 Task: Search one way flight ticket for 4 adults, 1 infant in seat and 1 infant on lap in premium economy from Norfolk: Norfolk International Airport to Rock Springs: Southwest Wyoming Regional Airport (rock Springs Sweetwater County Airport) on 8-5-2023. Choice of flights is Westjet. Number of bags: 2 carry on bags and 1 checked bag. Price is upto 88000. Outbound departure time preference is 17:45.
Action: Mouse moved to (269, 260)
Screenshot: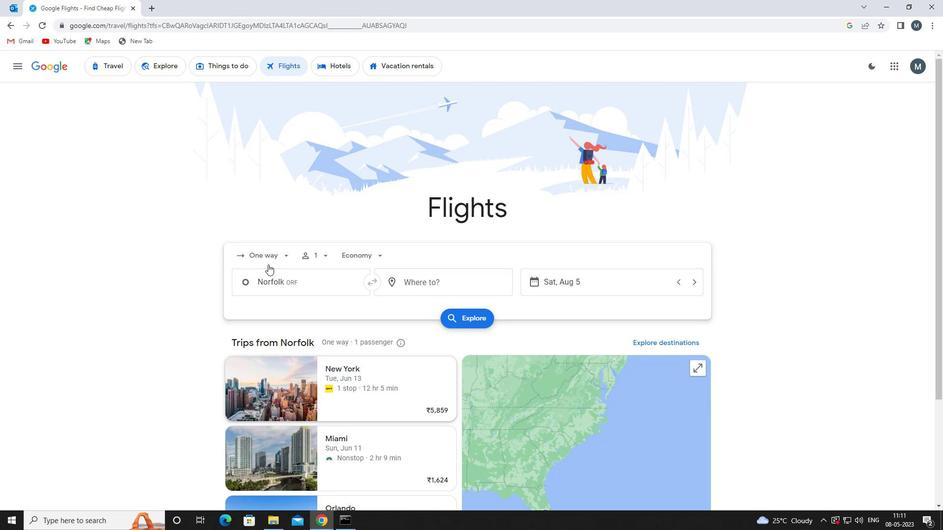 
Action: Mouse pressed left at (269, 260)
Screenshot: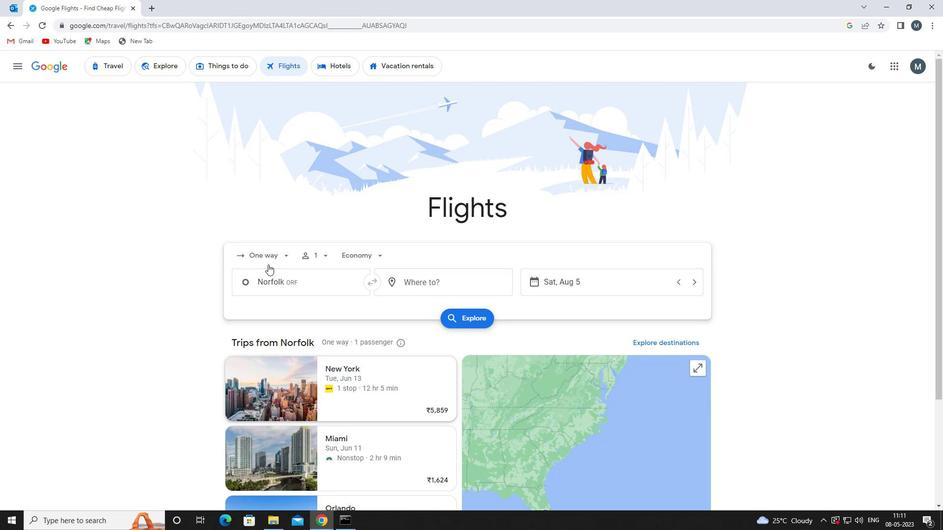 
Action: Mouse moved to (268, 296)
Screenshot: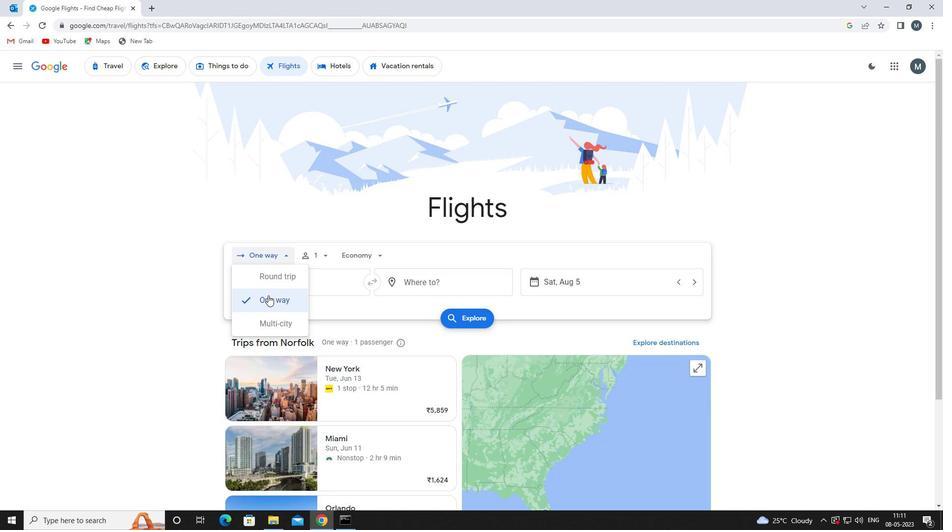
Action: Mouse pressed left at (268, 296)
Screenshot: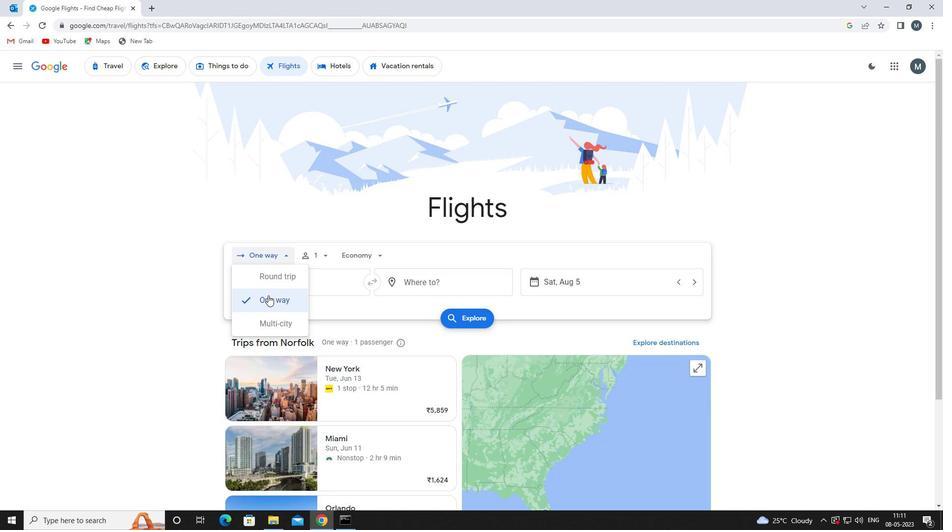 
Action: Mouse moved to (319, 256)
Screenshot: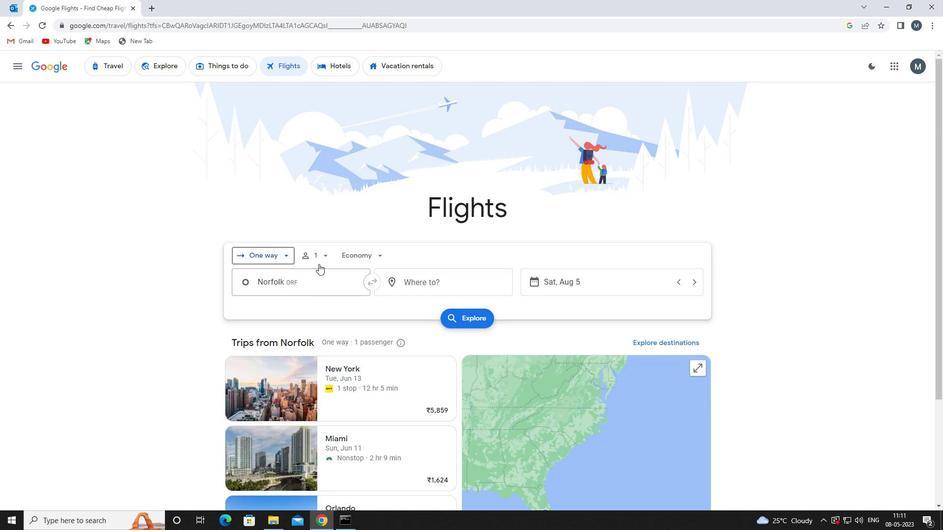 
Action: Mouse pressed left at (319, 256)
Screenshot: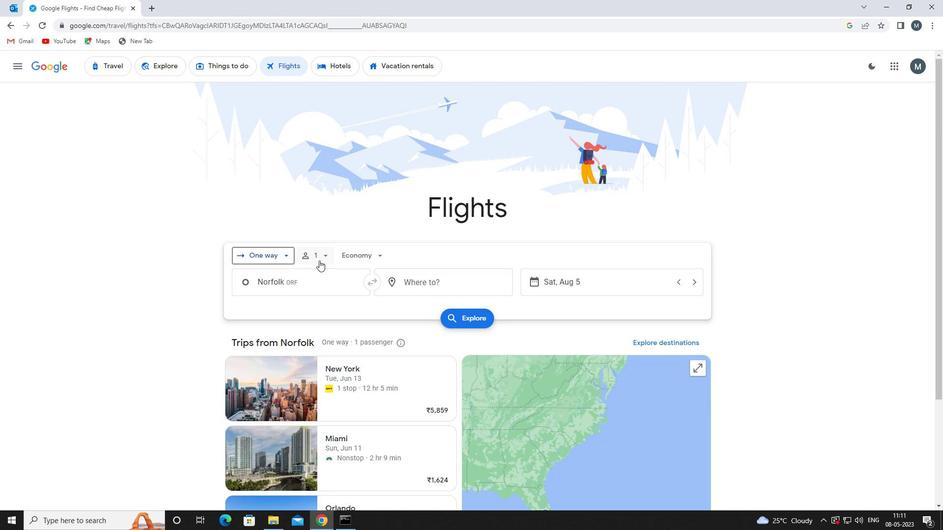 
Action: Mouse moved to (399, 283)
Screenshot: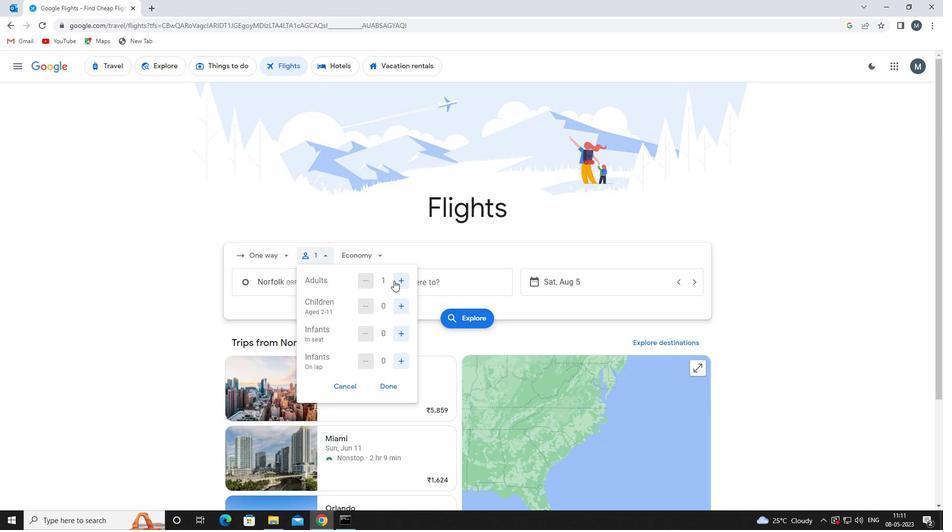 
Action: Mouse pressed left at (399, 283)
Screenshot: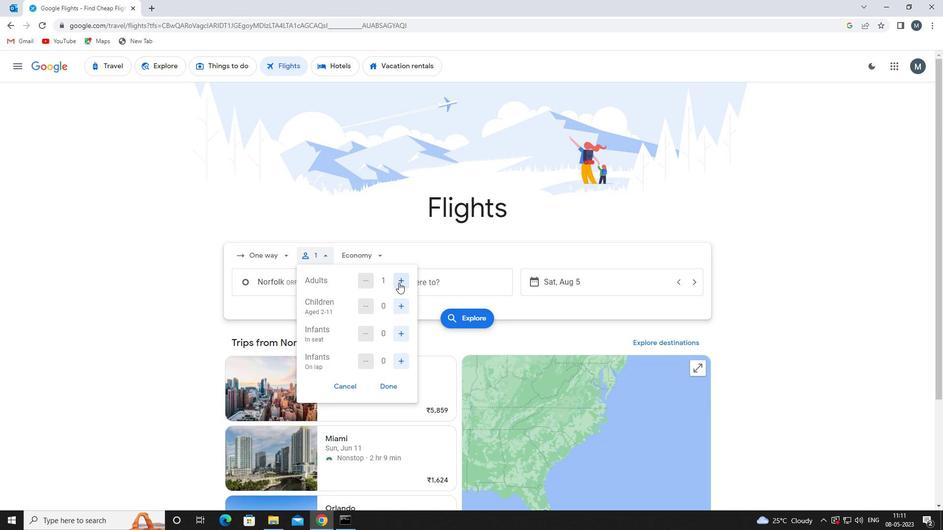 
Action: Mouse moved to (400, 283)
Screenshot: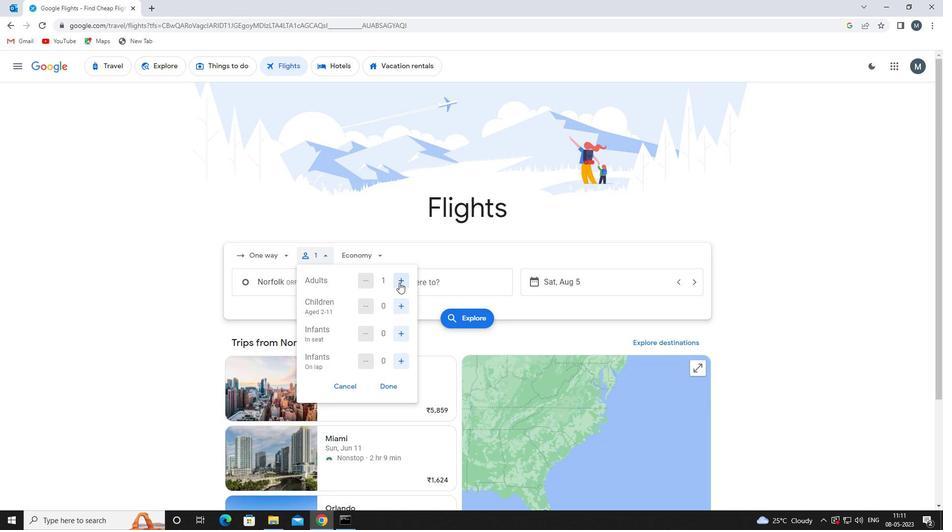 
Action: Mouse pressed left at (400, 283)
Screenshot: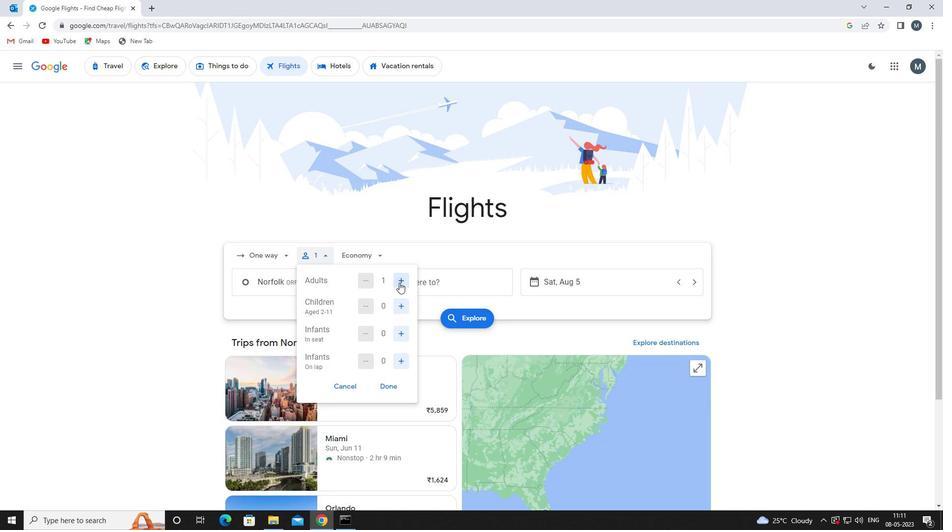 
Action: Mouse pressed left at (400, 283)
Screenshot: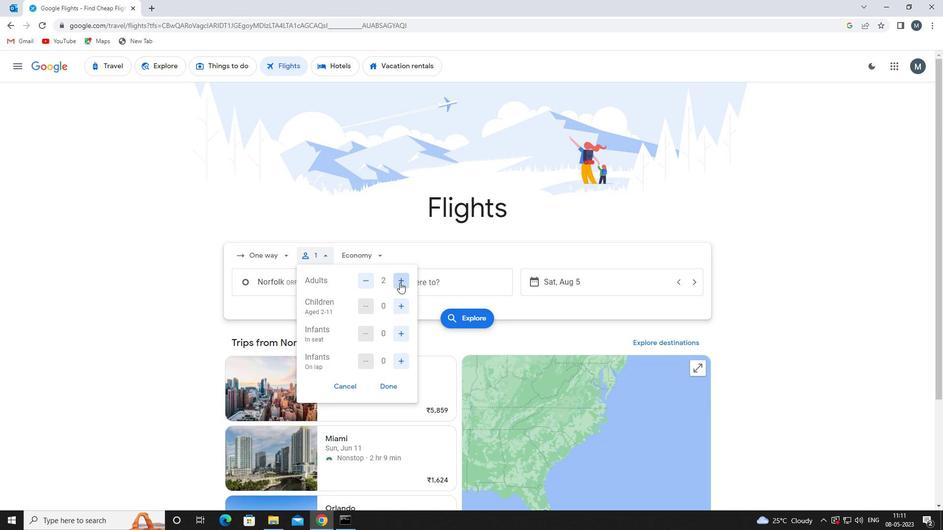 
Action: Mouse moved to (399, 336)
Screenshot: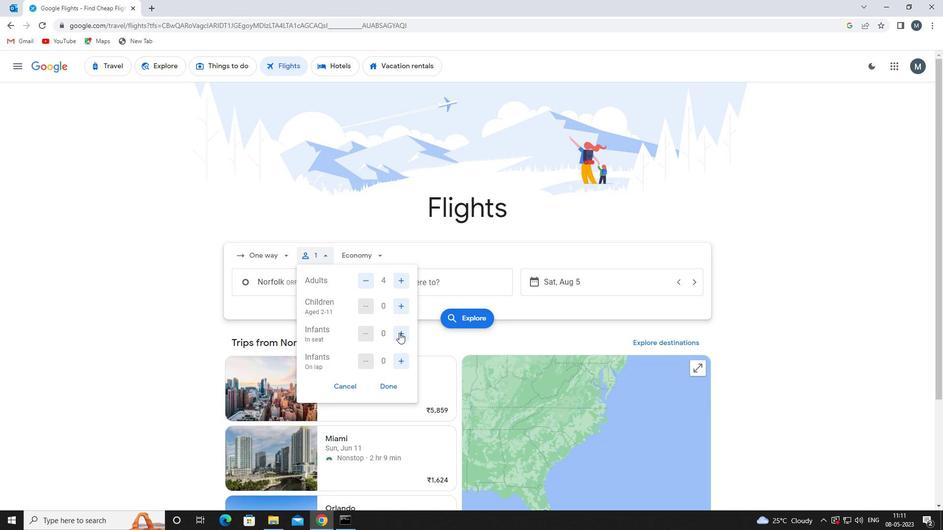 
Action: Mouse pressed left at (399, 336)
Screenshot: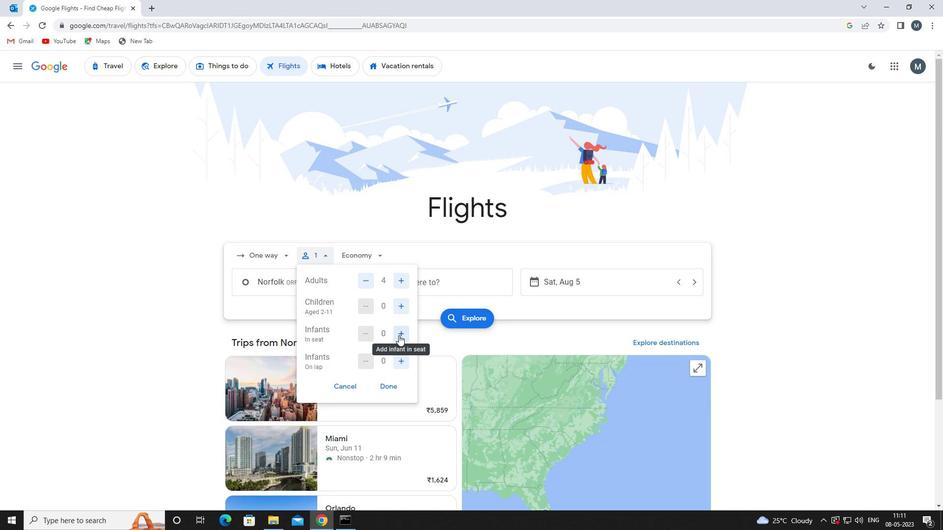 
Action: Mouse moved to (396, 364)
Screenshot: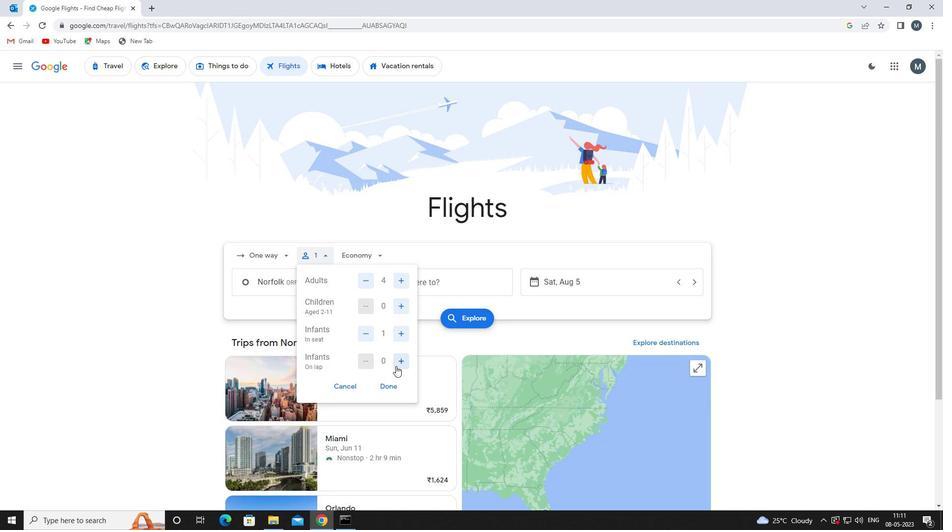 
Action: Mouse pressed left at (396, 364)
Screenshot: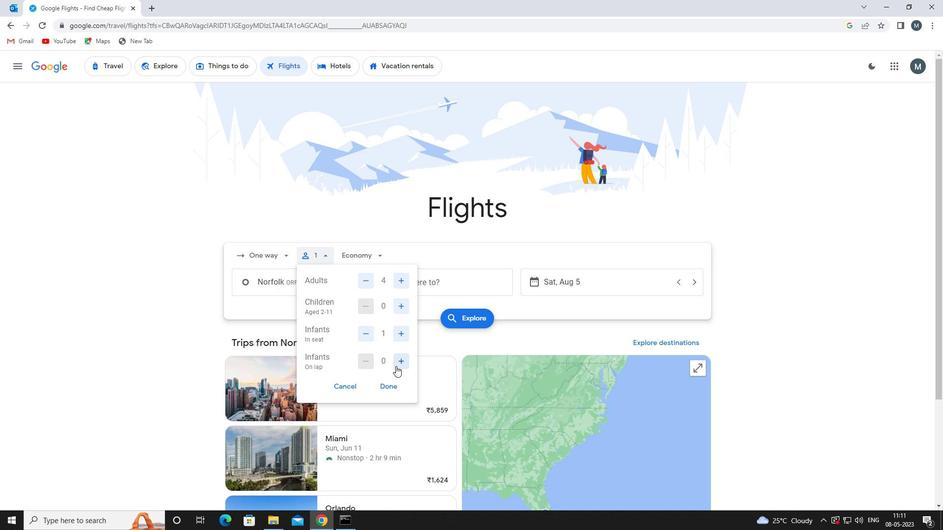 
Action: Mouse moved to (390, 383)
Screenshot: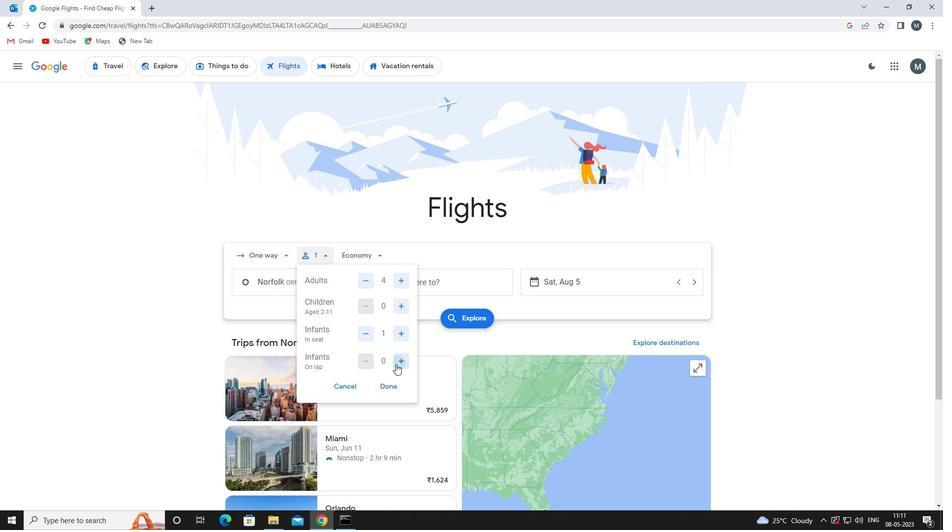 
Action: Mouse pressed left at (390, 383)
Screenshot: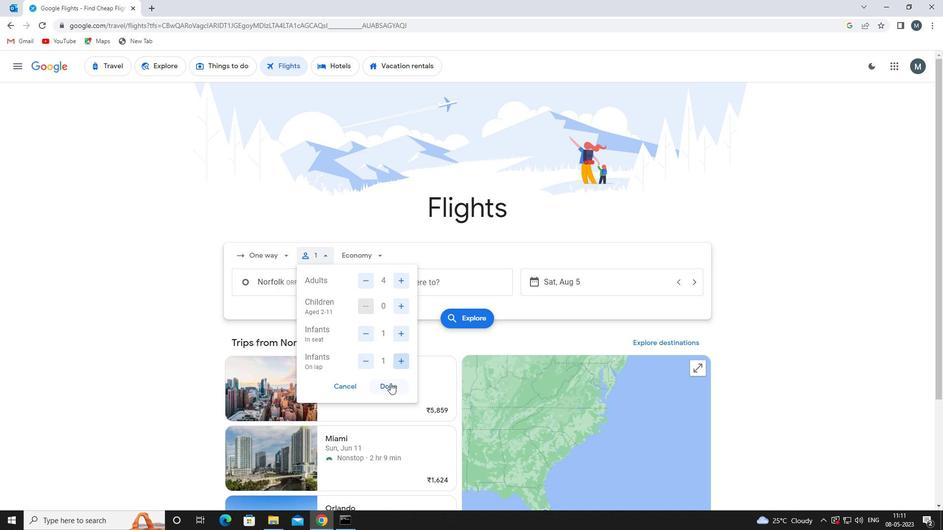 
Action: Mouse moved to (373, 261)
Screenshot: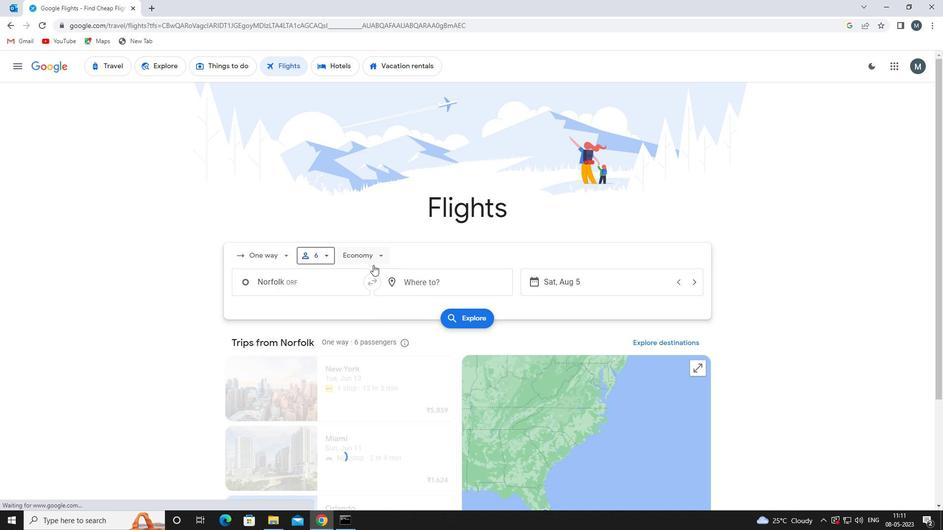 
Action: Mouse pressed left at (373, 261)
Screenshot: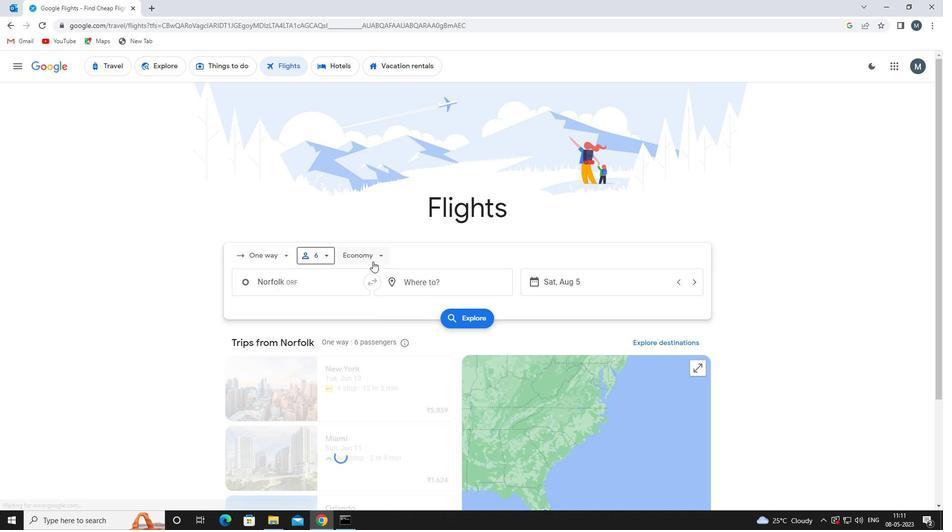 
Action: Mouse moved to (380, 303)
Screenshot: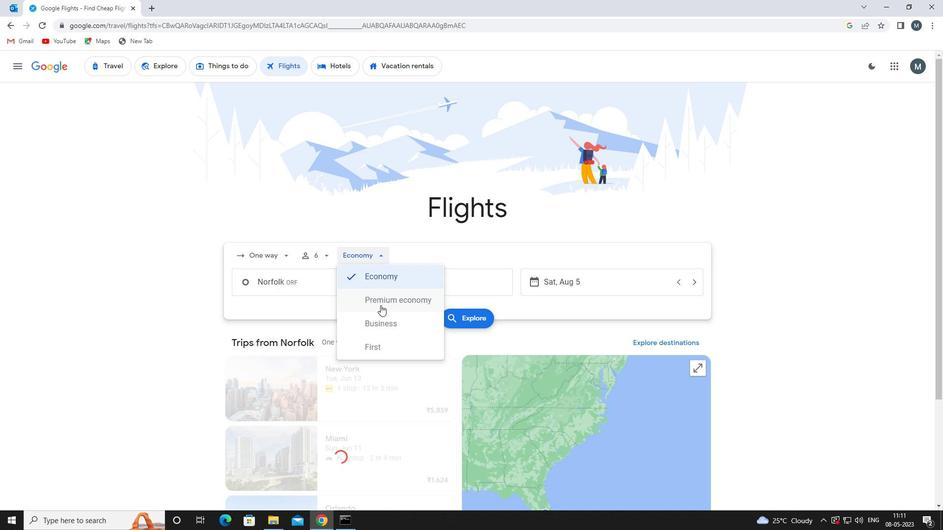 
Action: Mouse pressed left at (380, 303)
Screenshot: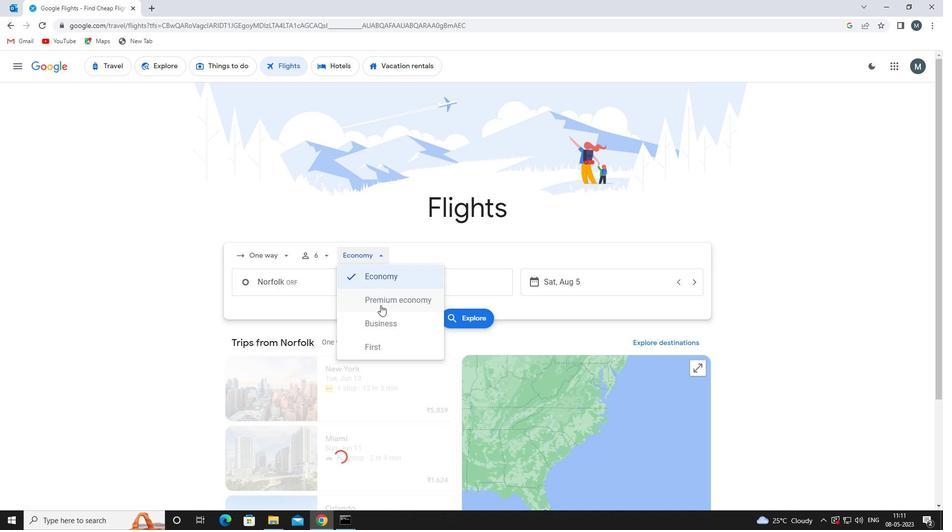 
Action: Mouse moved to (313, 284)
Screenshot: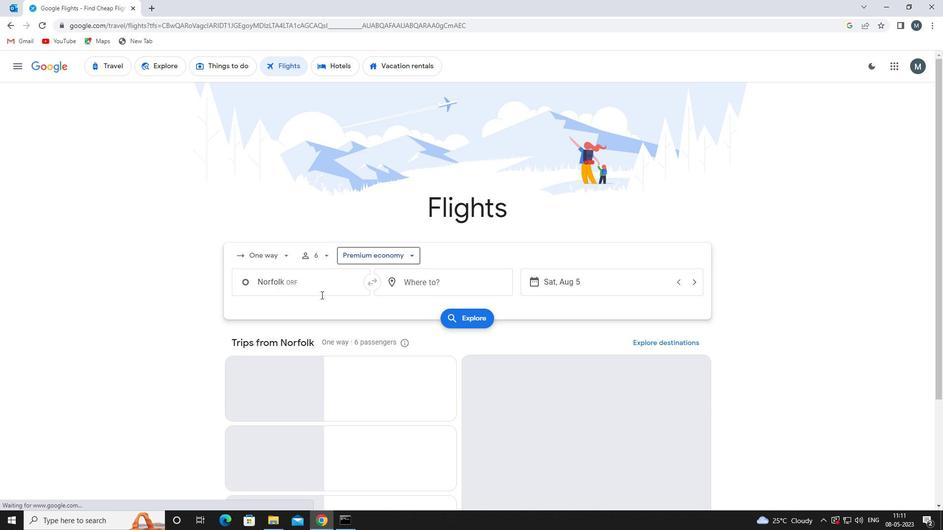 
Action: Mouse pressed left at (313, 284)
Screenshot: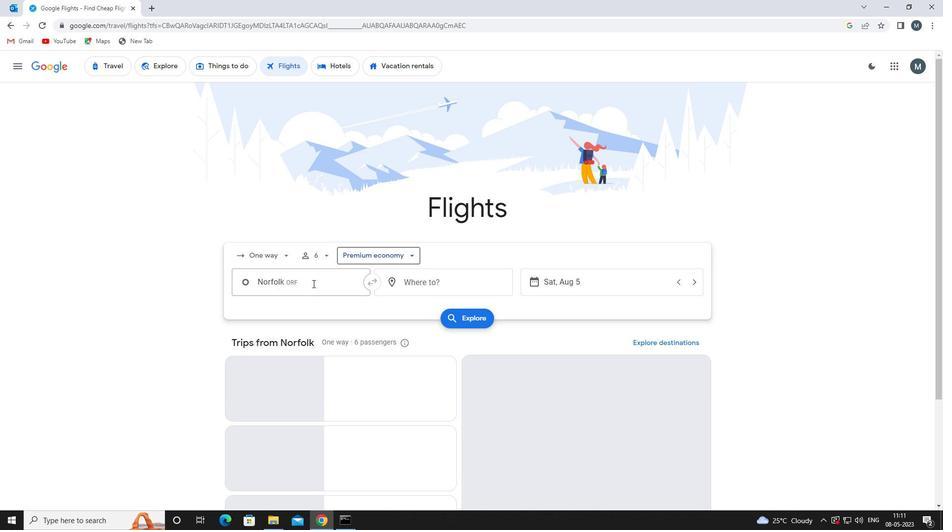 
Action: Mouse moved to (294, 336)
Screenshot: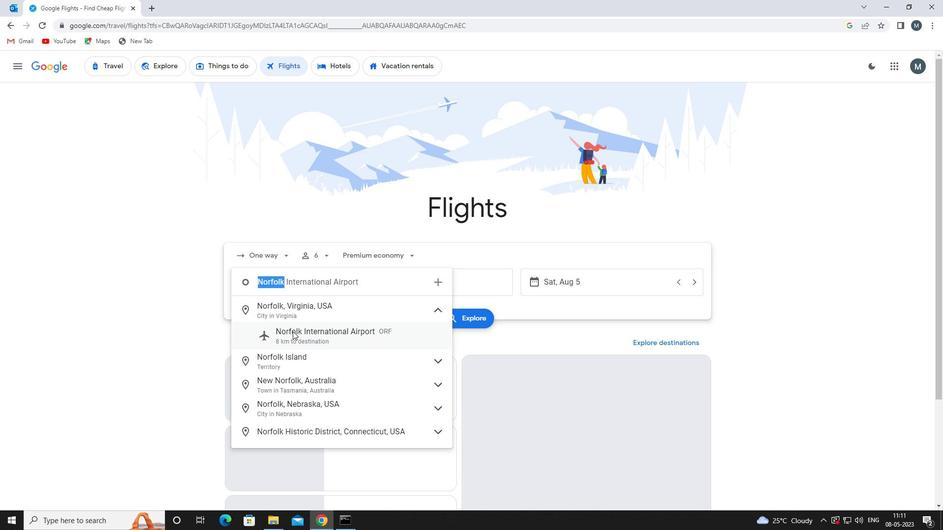 
Action: Mouse pressed left at (294, 336)
Screenshot: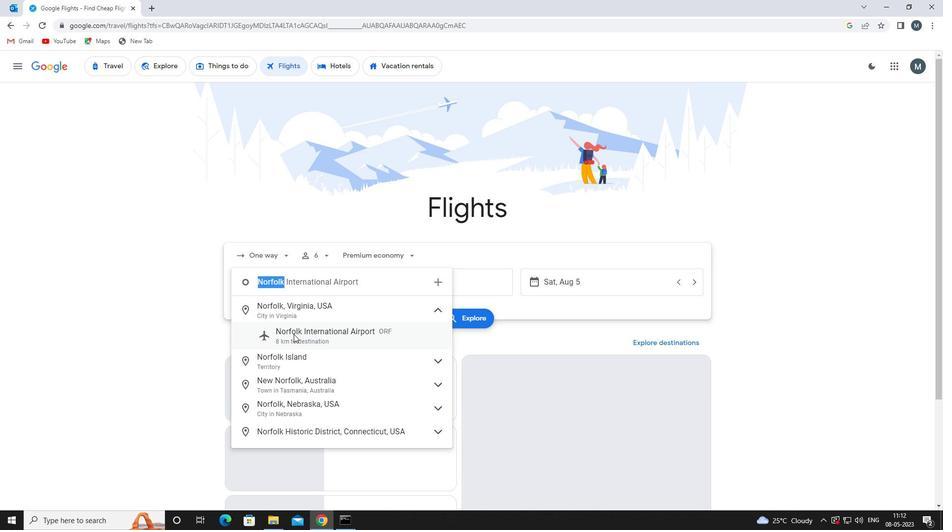 
Action: Mouse moved to (419, 283)
Screenshot: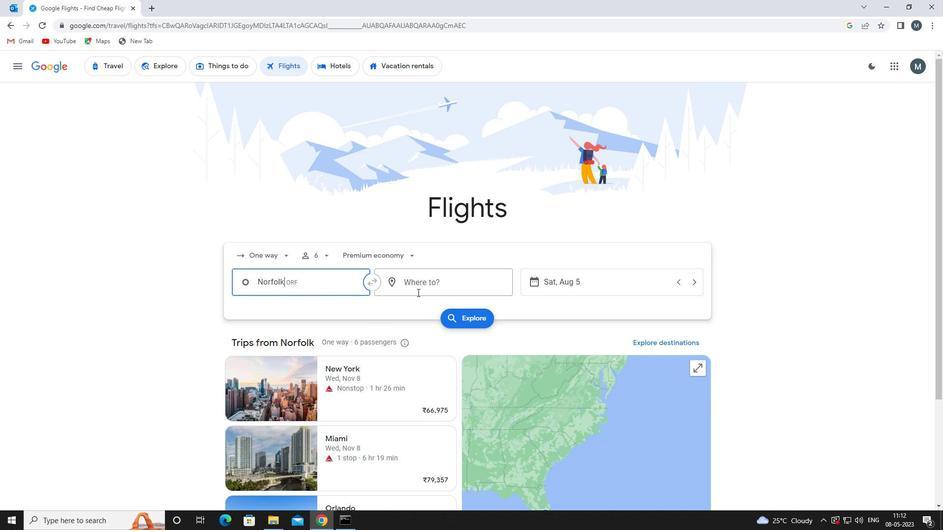 
Action: Mouse pressed left at (419, 283)
Screenshot: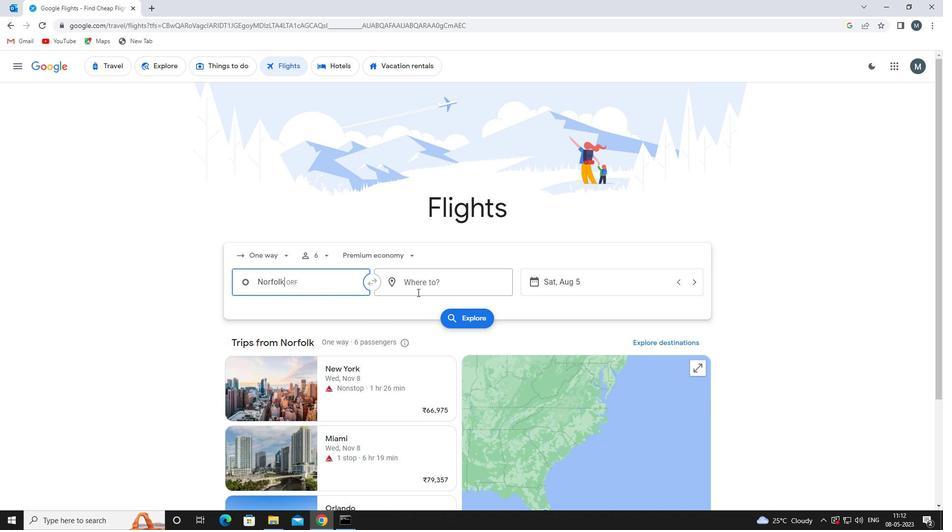 
Action: Key pressed rks
Screenshot: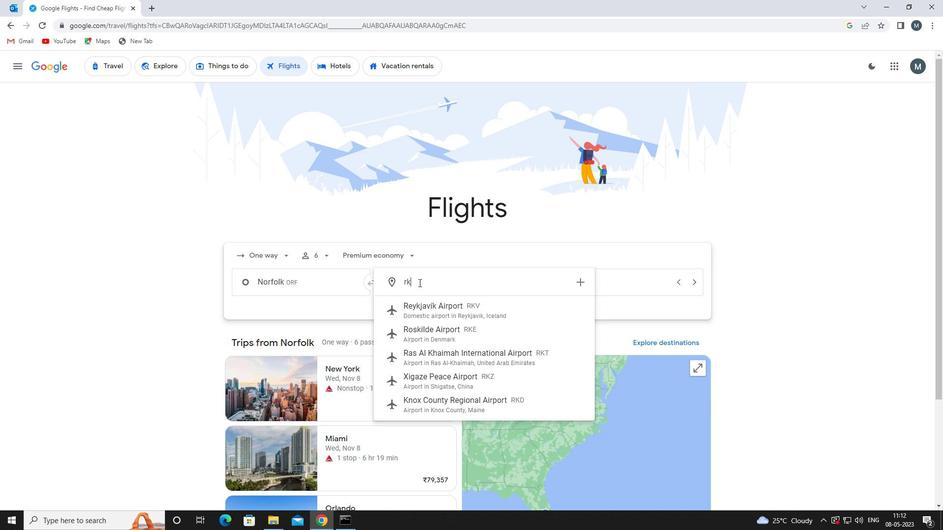 
Action: Mouse moved to (435, 311)
Screenshot: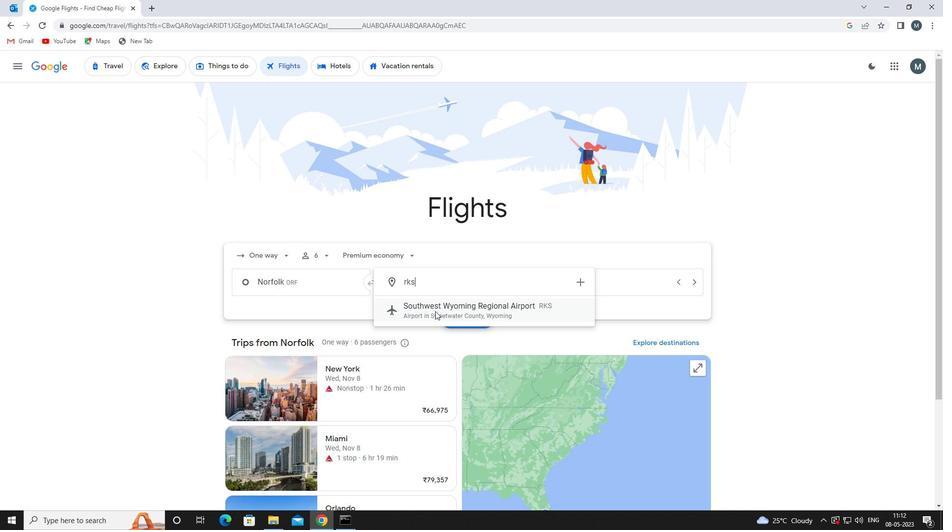 
Action: Mouse pressed left at (435, 311)
Screenshot: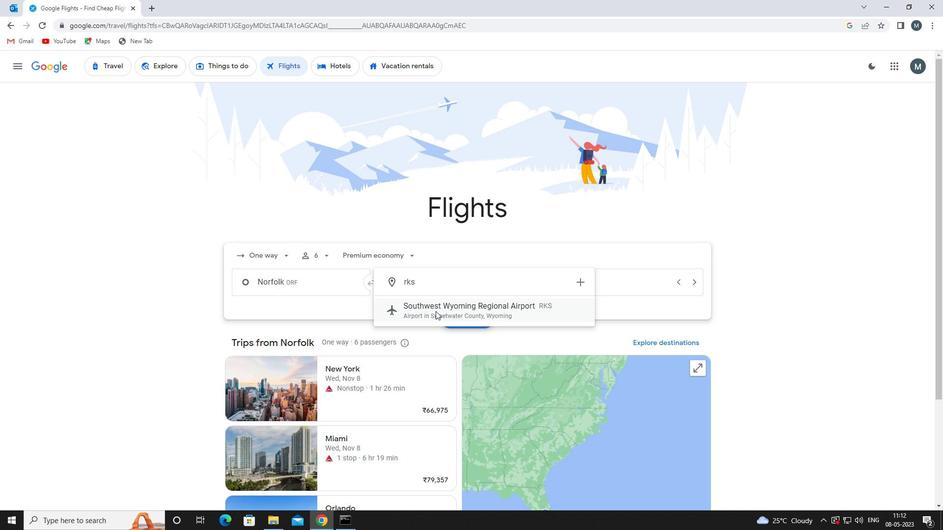 
Action: Mouse moved to (547, 278)
Screenshot: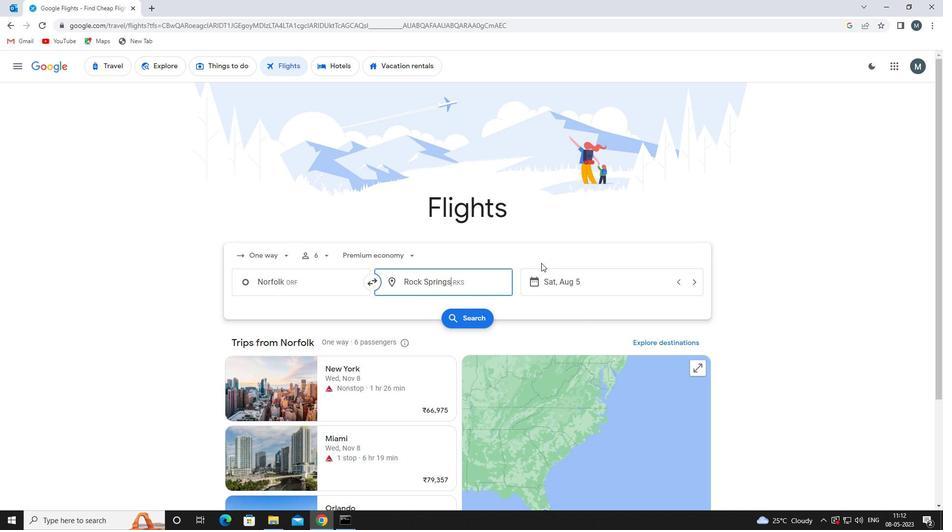 
Action: Mouse pressed left at (547, 278)
Screenshot: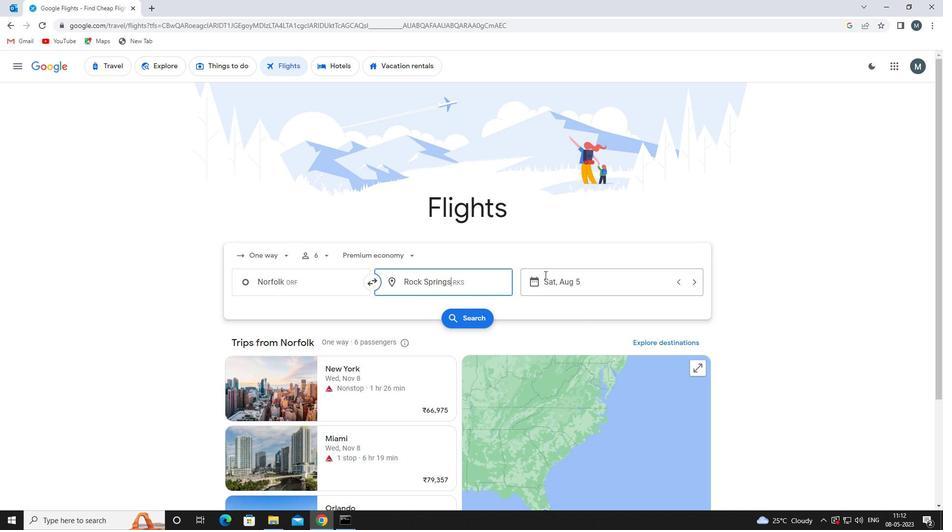 
Action: Mouse moved to (498, 335)
Screenshot: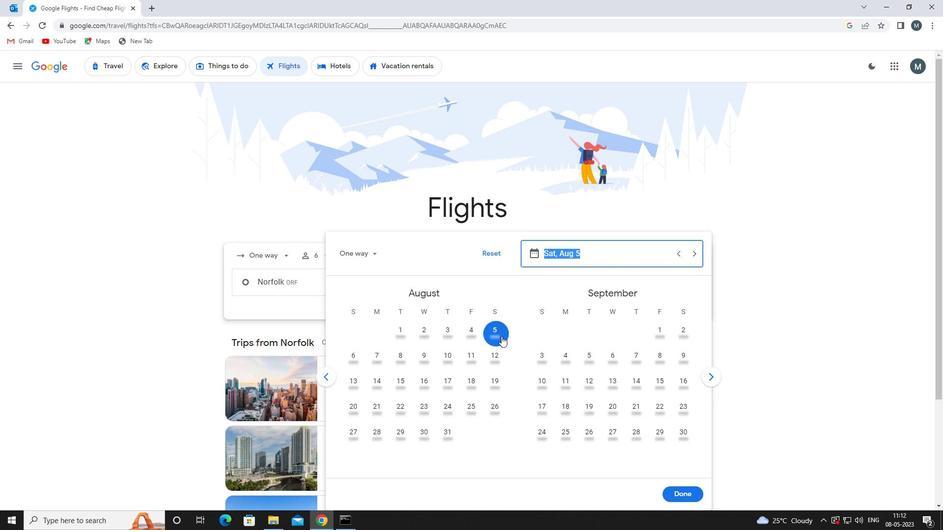 
Action: Mouse pressed left at (498, 335)
Screenshot: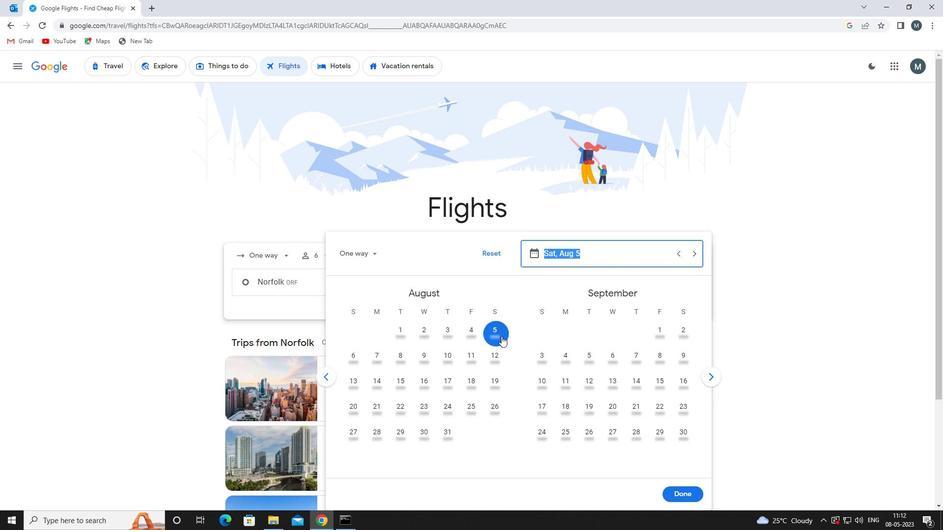 
Action: Mouse moved to (679, 488)
Screenshot: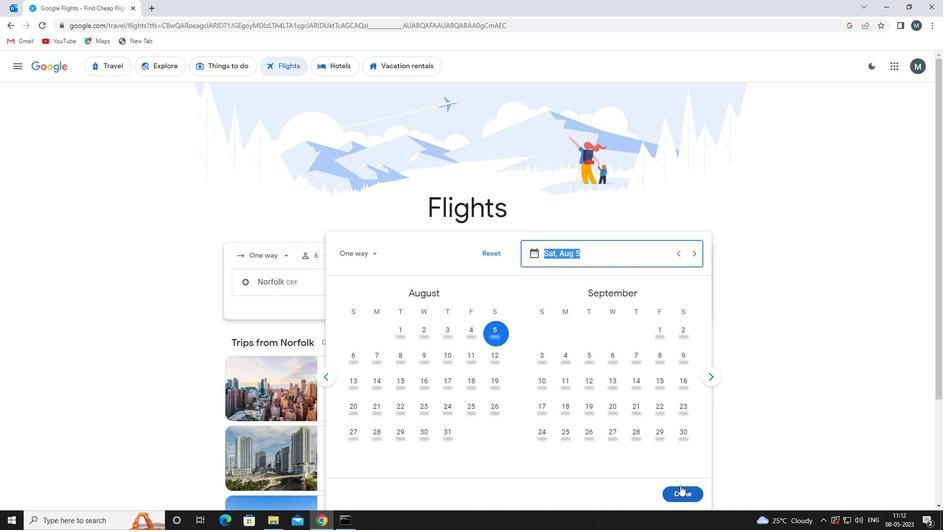 
Action: Mouse pressed left at (679, 488)
Screenshot: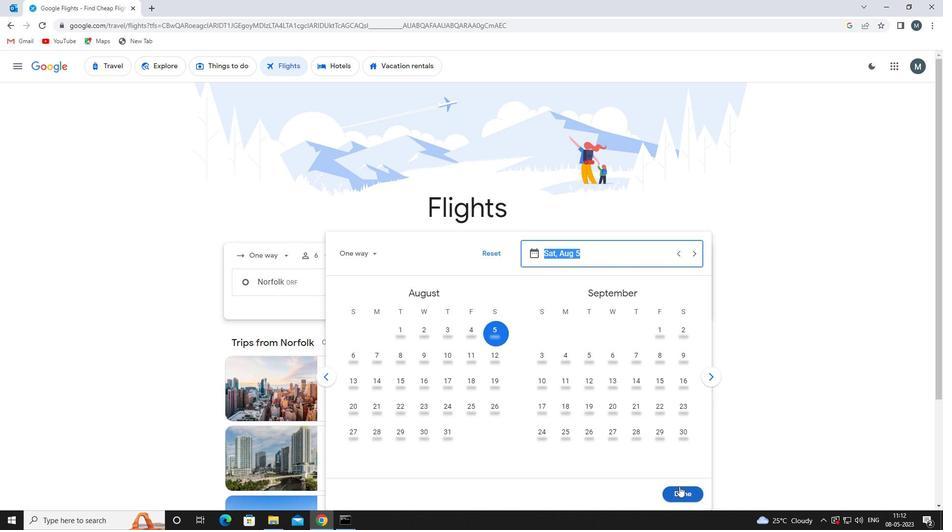 
Action: Mouse moved to (462, 320)
Screenshot: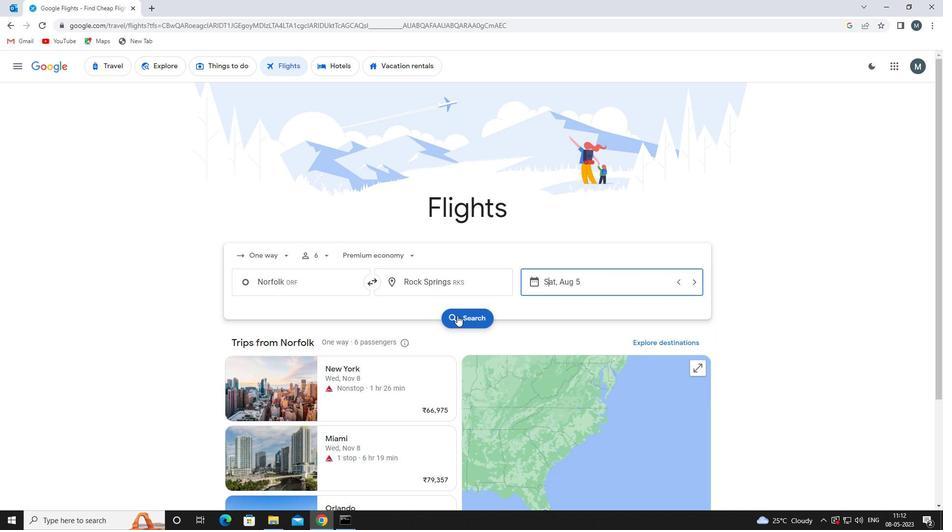 
Action: Mouse pressed left at (462, 320)
Screenshot: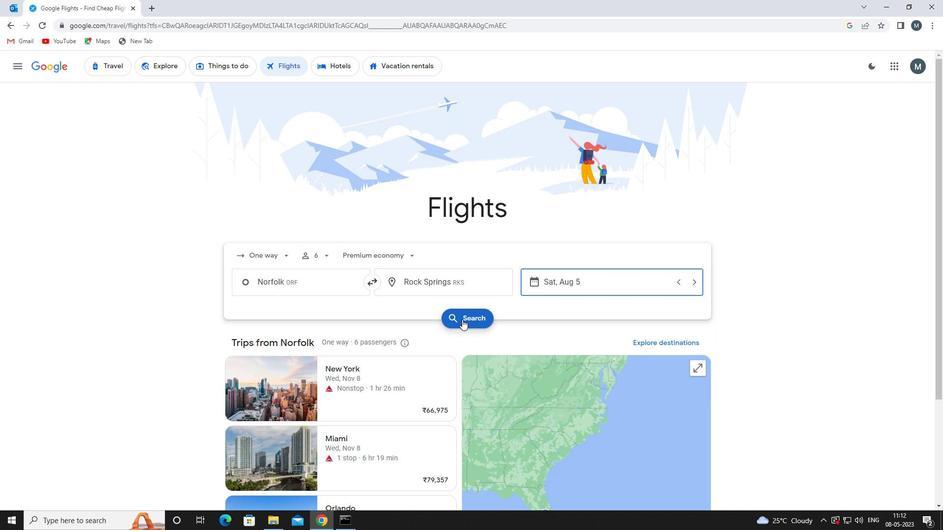 
Action: Mouse moved to (259, 160)
Screenshot: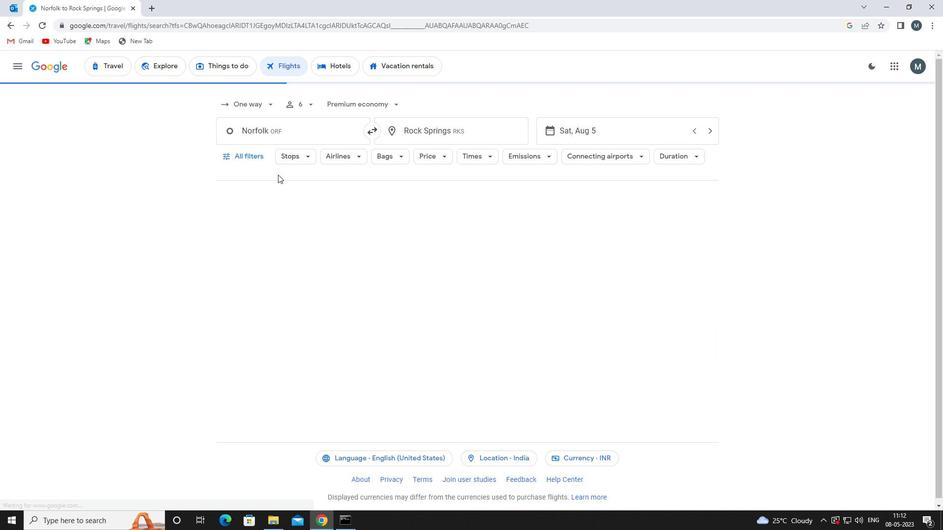 
Action: Mouse pressed left at (259, 160)
Screenshot: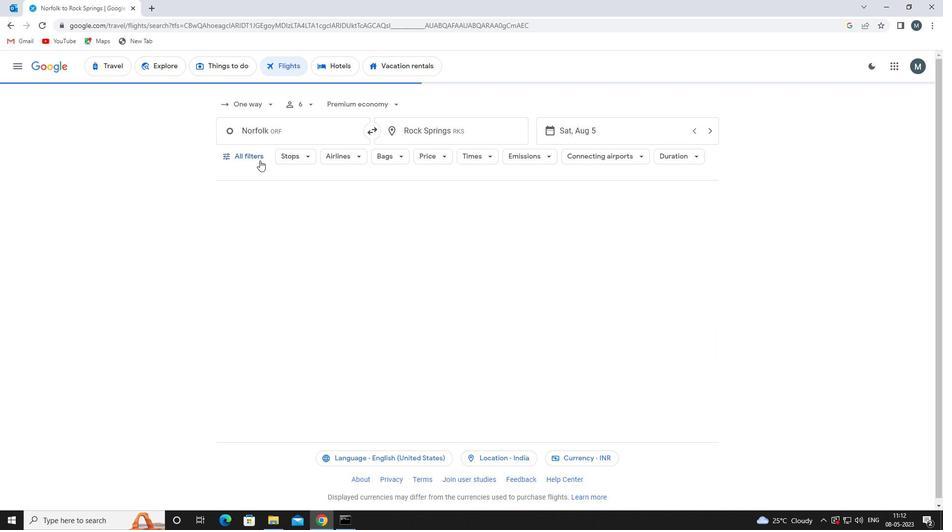 
Action: Mouse moved to (282, 237)
Screenshot: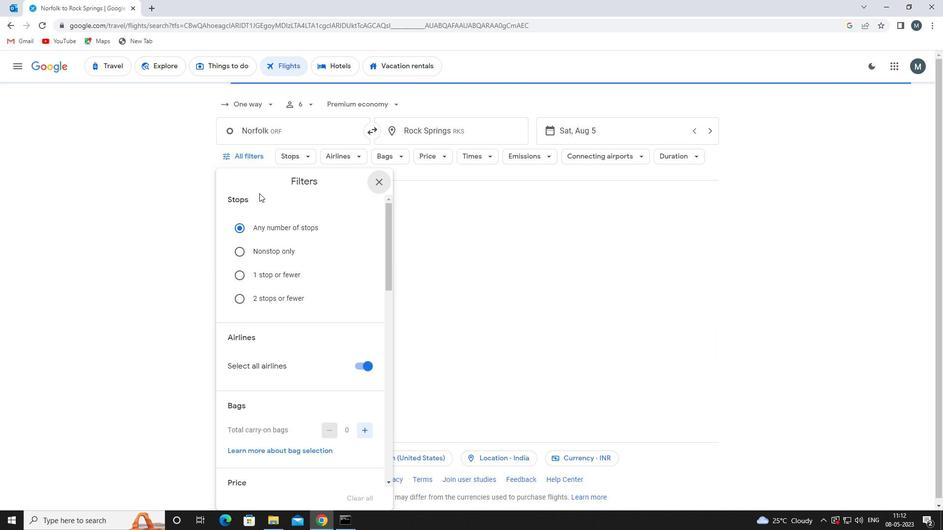 
Action: Mouse scrolled (282, 237) with delta (0, 0)
Screenshot: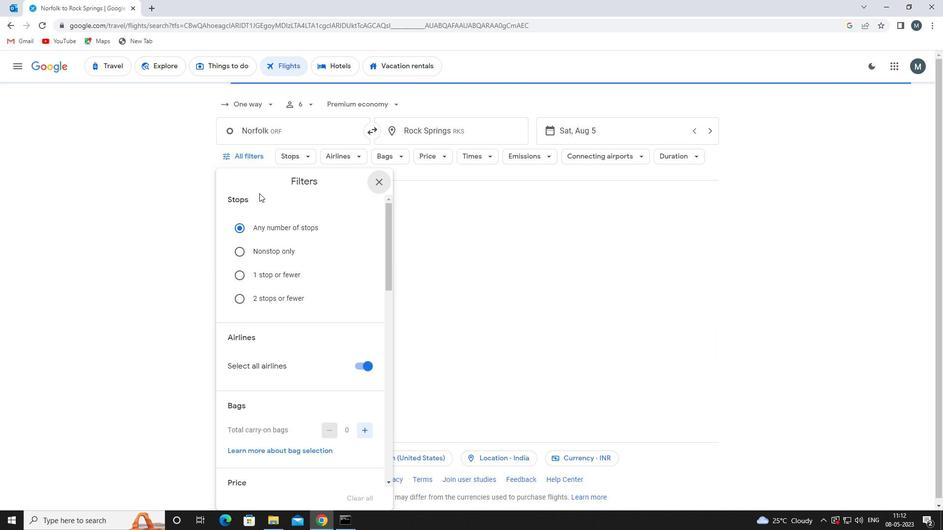 
Action: Mouse moved to (359, 314)
Screenshot: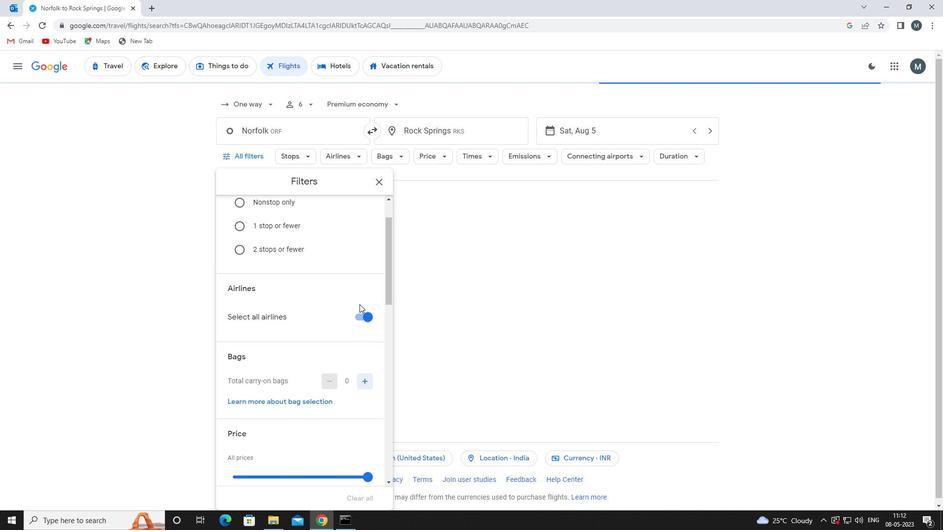 
Action: Mouse pressed left at (359, 314)
Screenshot: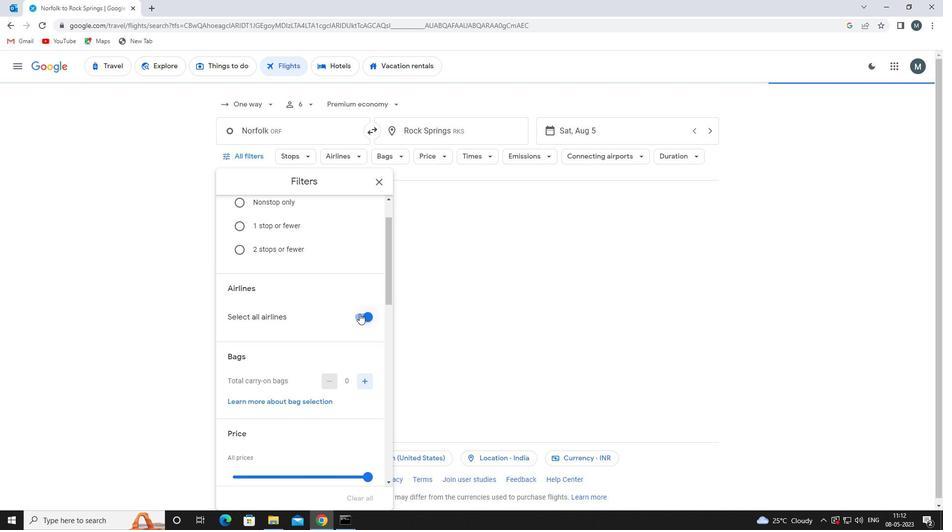
Action: Mouse moved to (362, 314)
Screenshot: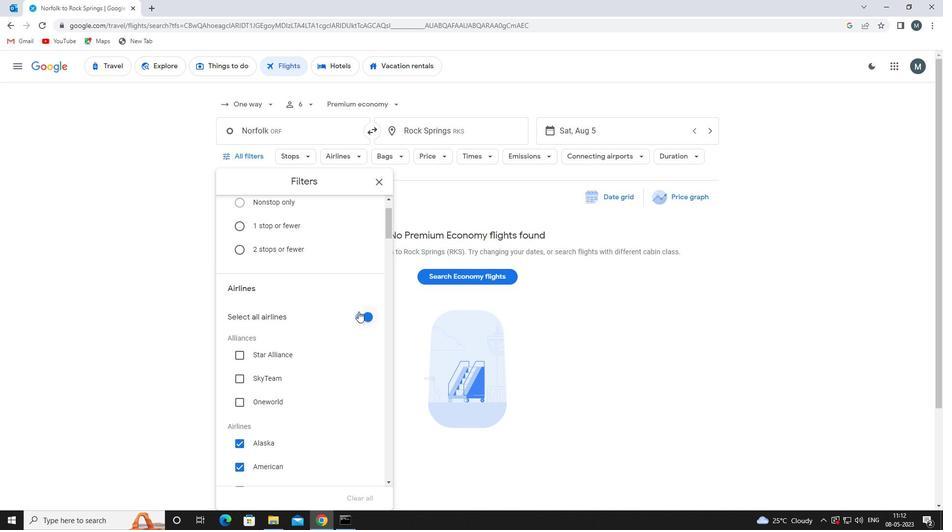 
Action: Mouse pressed left at (362, 314)
Screenshot: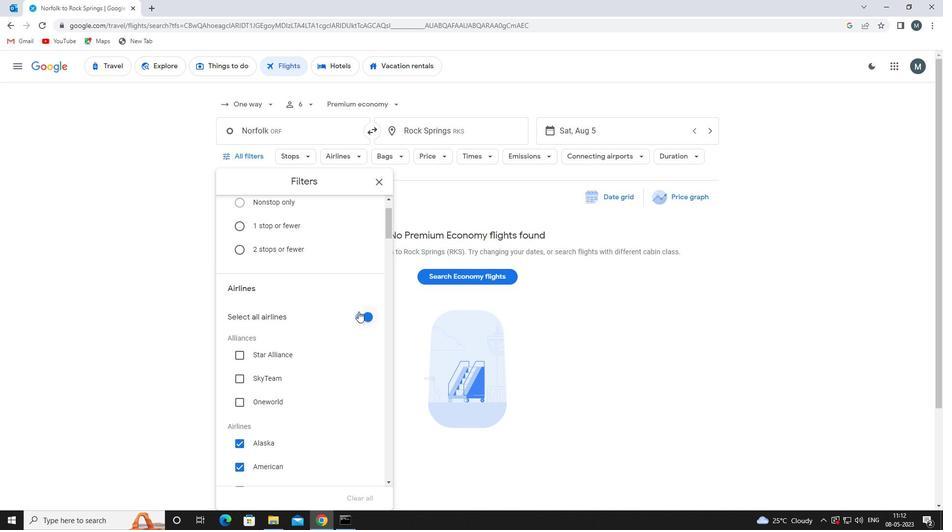 
Action: Mouse moved to (337, 311)
Screenshot: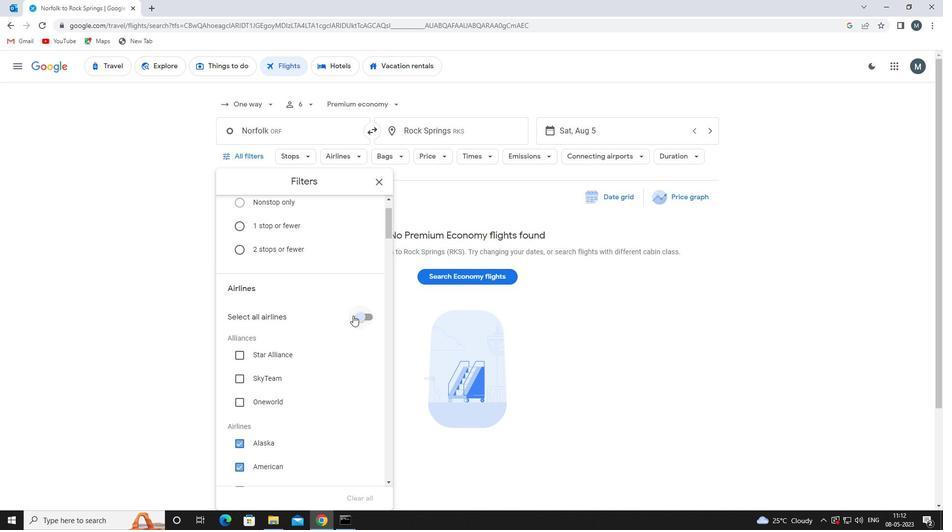 
Action: Mouse scrolled (337, 310) with delta (0, 0)
Screenshot: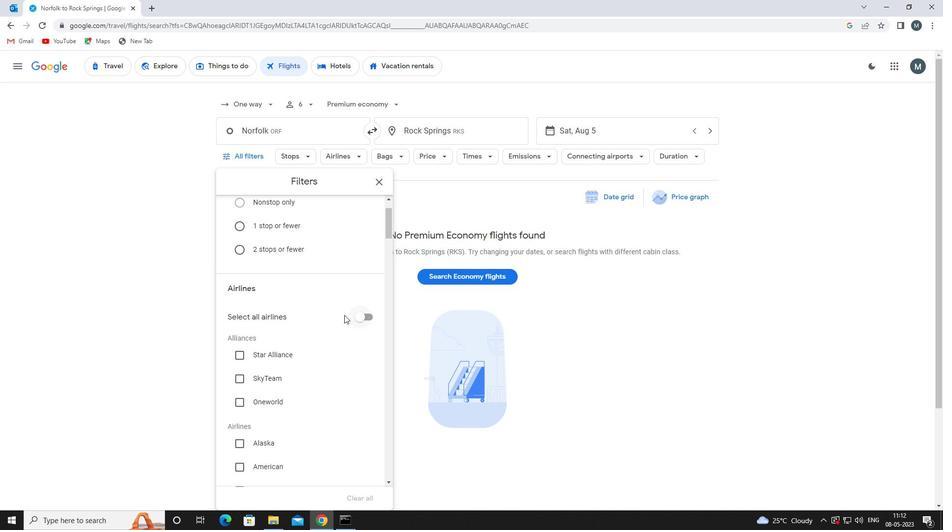 
Action: Mouse scrolled (337, 310) with delta (0, 0)
Screenshot: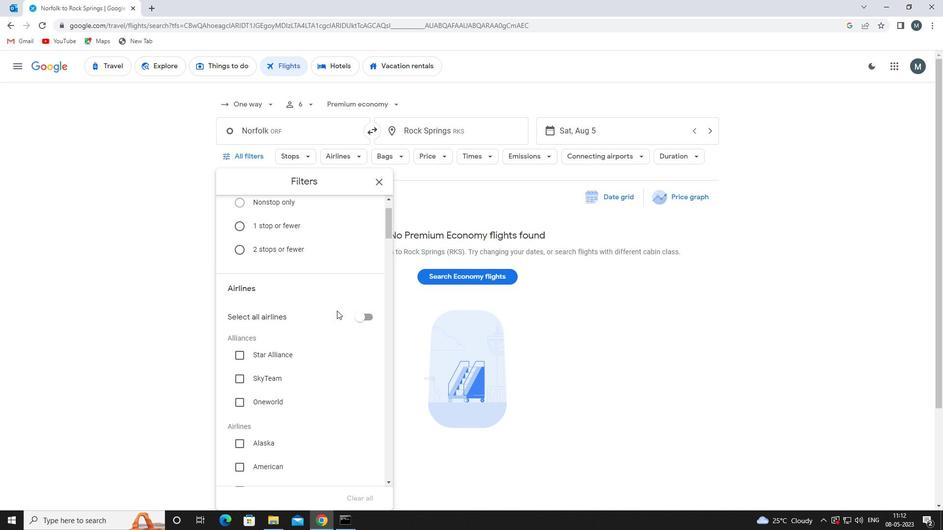 
Action: Mouse scrolled (337, 310) with delta (0, 0)
Screenshot: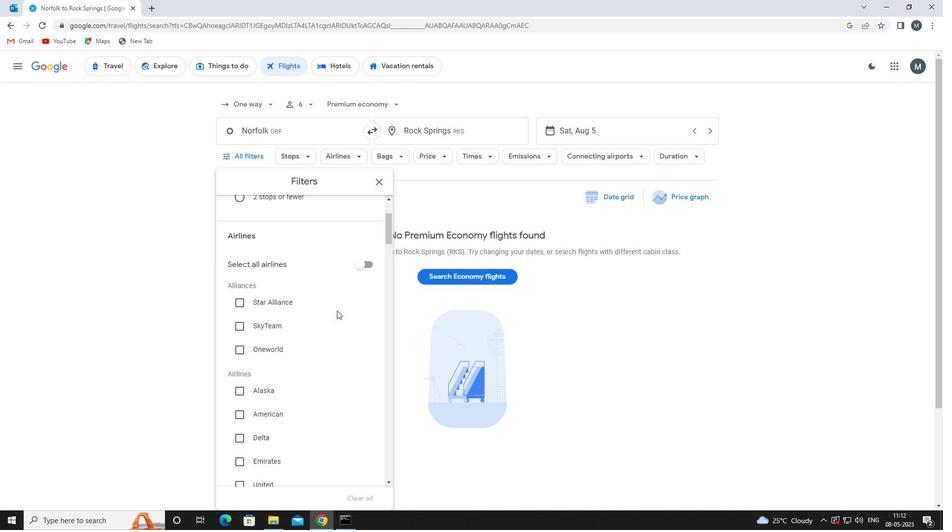 
Action: Mouse moved to (290, 410)
Screenshot: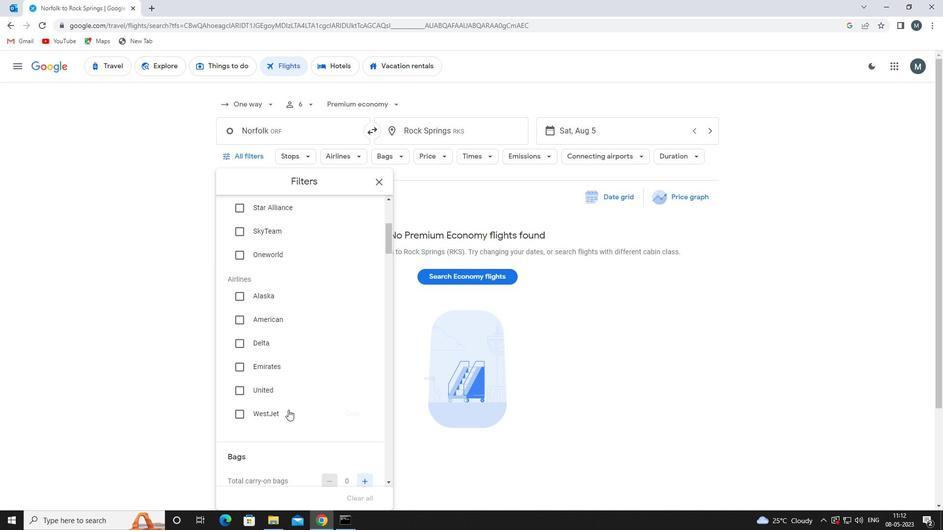 
Action: Mouse pressed left at (290, 410)
Screenshot: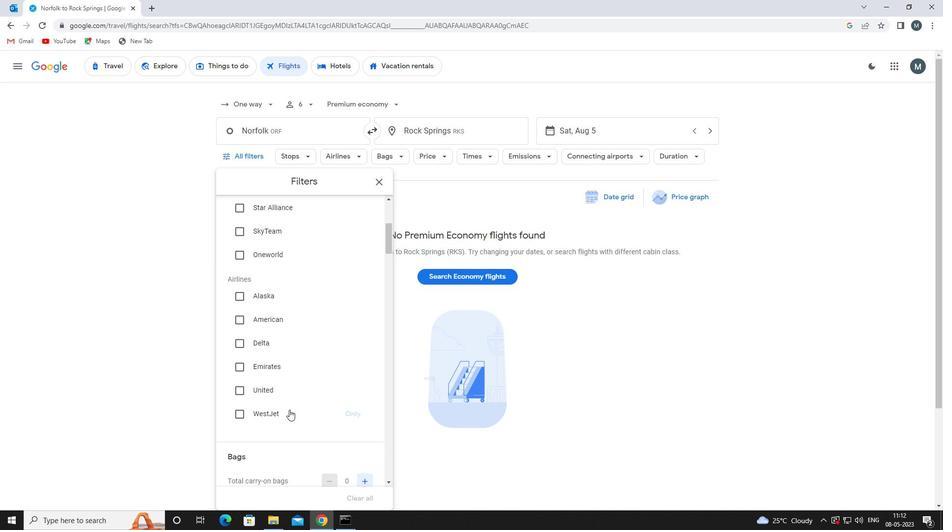 
Action: Mouse moved to (293, 388)
Screenshot: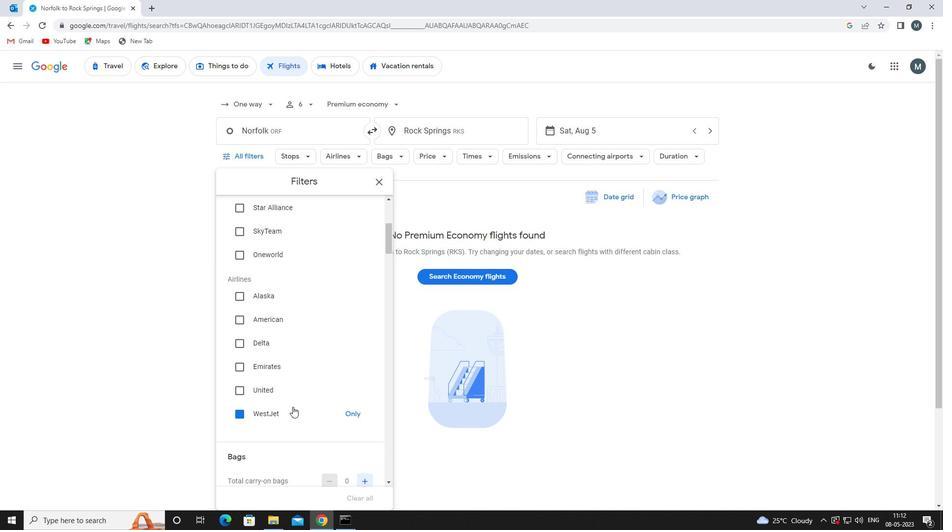 
Action: Mouse scrolled (293, 387) with delta (0, 0)
Screenshot: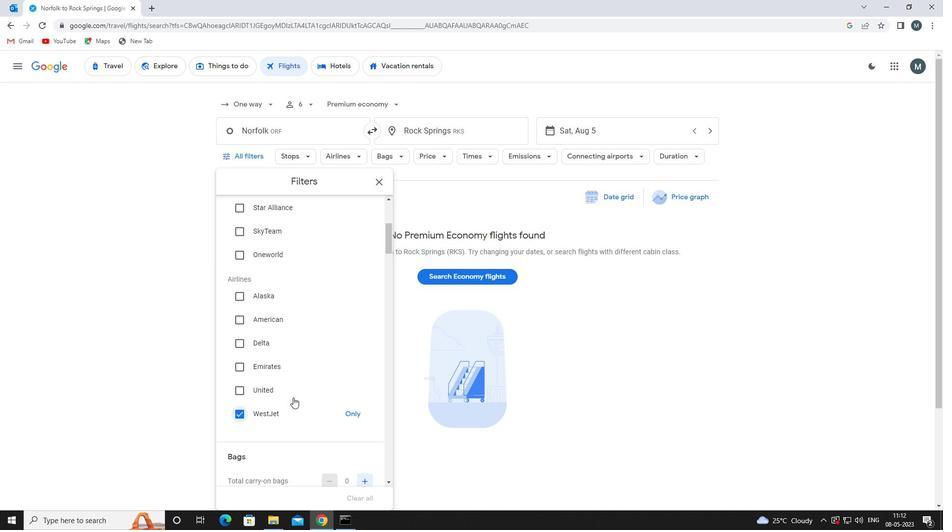 
Action: Mouse scrolled (293, 387) with delta (0, 0)
Screenshot: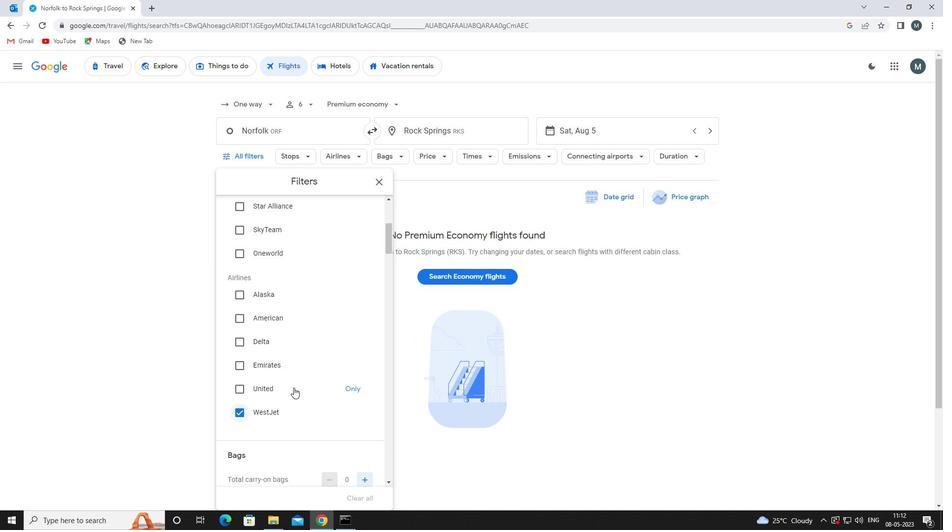 
Action: Mouse scrolled (293, 387) with delta (0, 0)
Screenshot: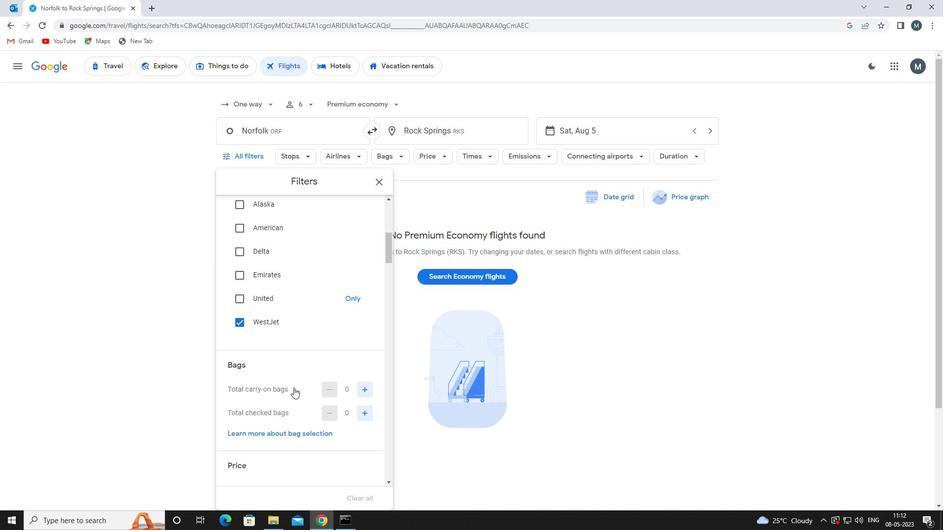 
Action: Mouse moved to (370, 338)
Screenshot: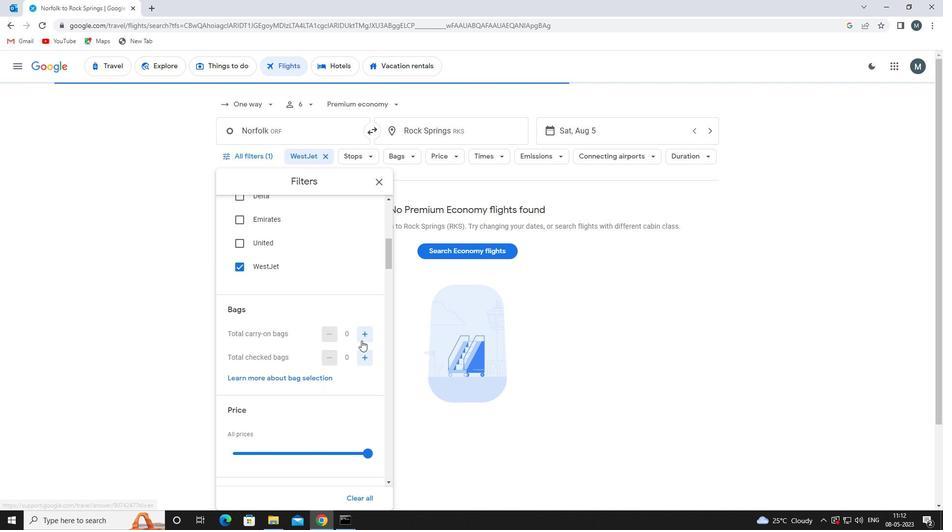 
Action: Mouse pressed left at (370, 338)
Screenshot: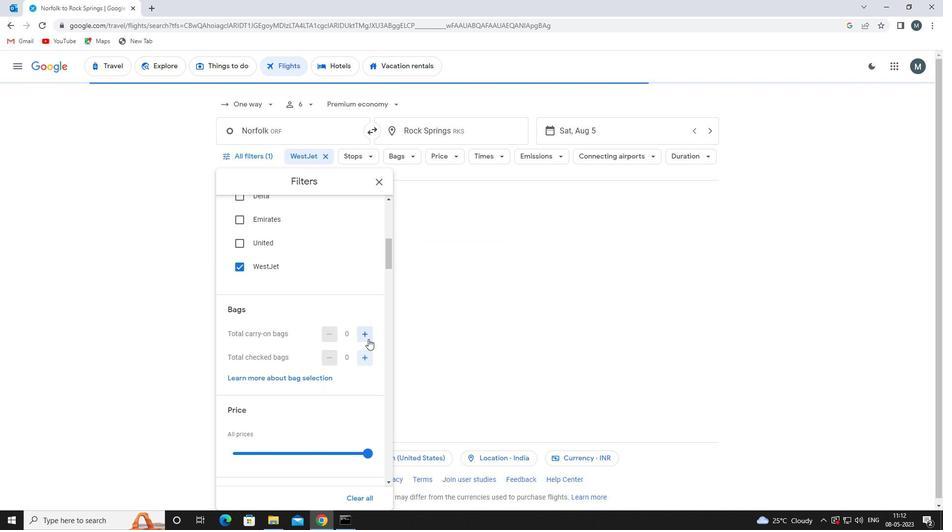 
Action: Mouse pressed left at (370, 338)
Screenshot: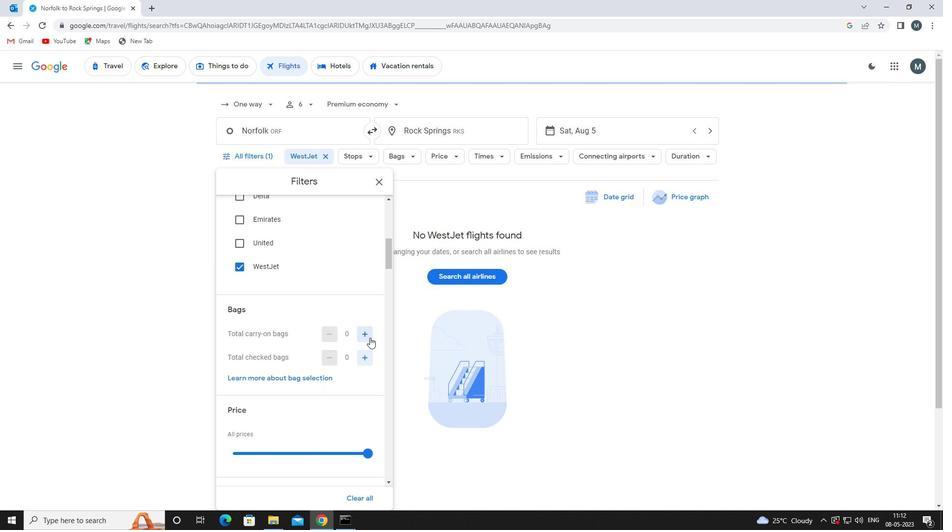 
Action: Mouse moved to (291, 317)
Screenshot: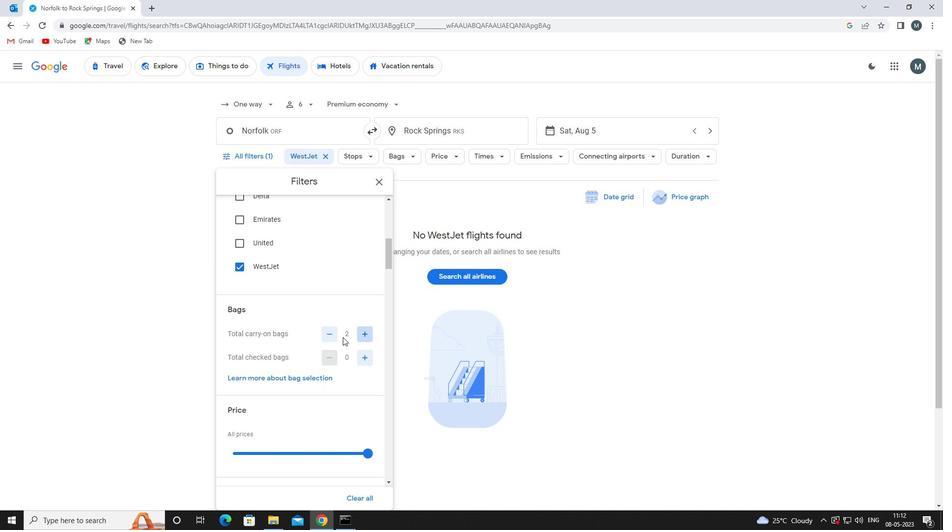 
Action: Mouse scrolled (291, 317) with delta (0, 0)
Screenshot: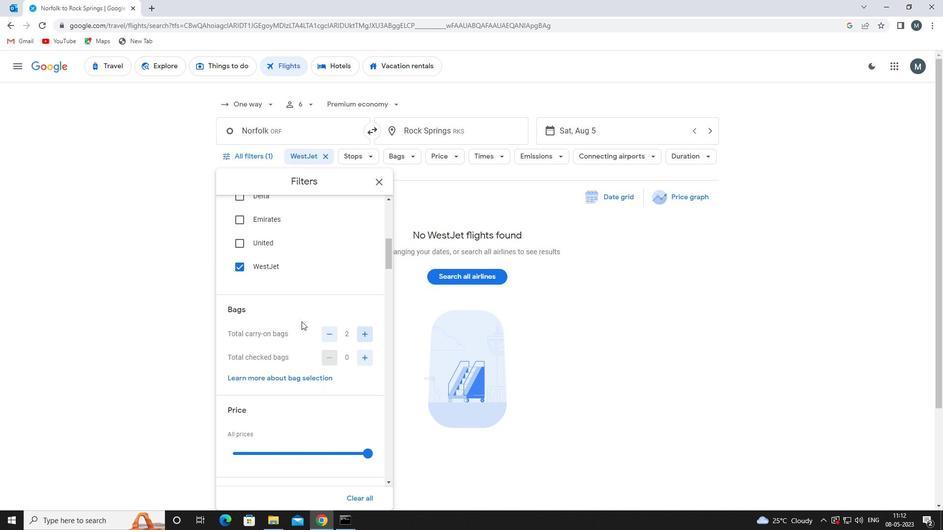 
Action: Mouse moved to (296, 319)
Screenshot: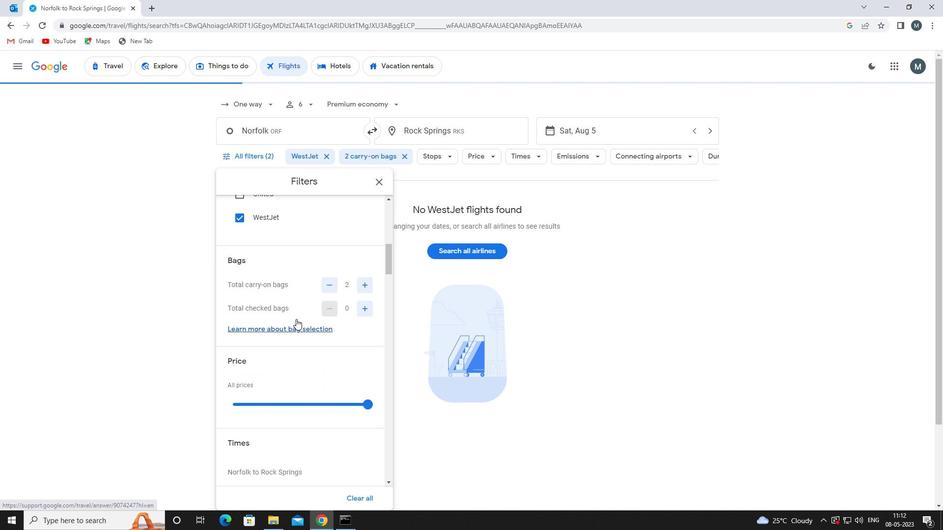 
Action: Mouse scrolled (296, 319) with delta (0, 0)
Screenshot: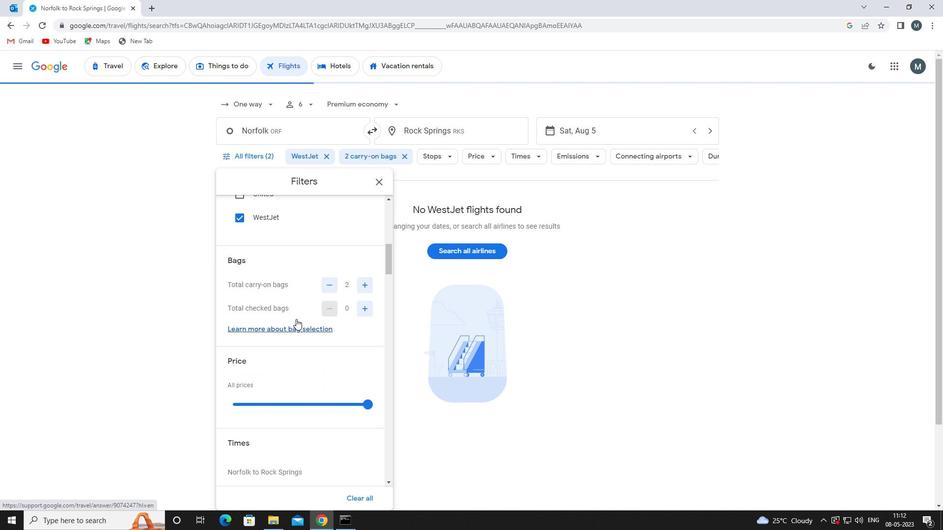 
Action: Mouse moved to (296, 320)
Screenshot: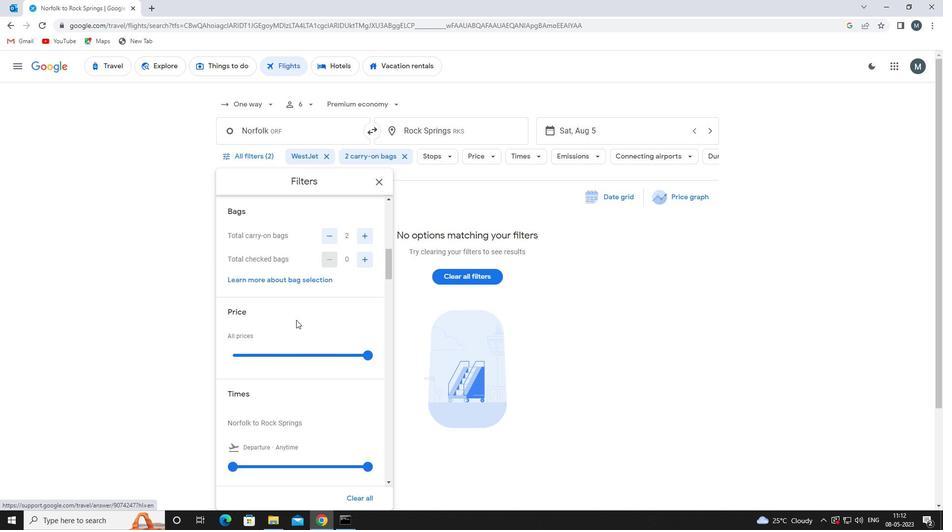 
Action: Mouse scrolled (296, 320) with delta (0, 0)
Screenshot: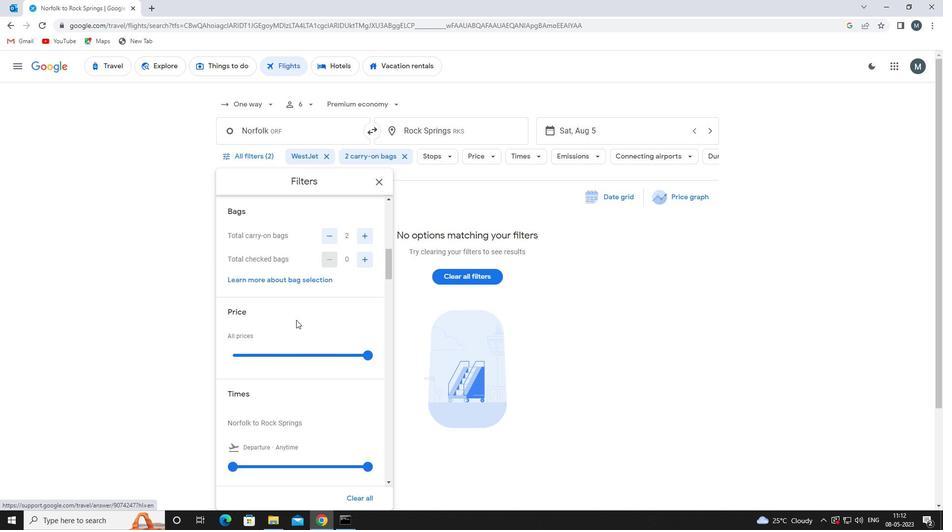 
Action: Mouse moved to (272, 312)
Screenshot: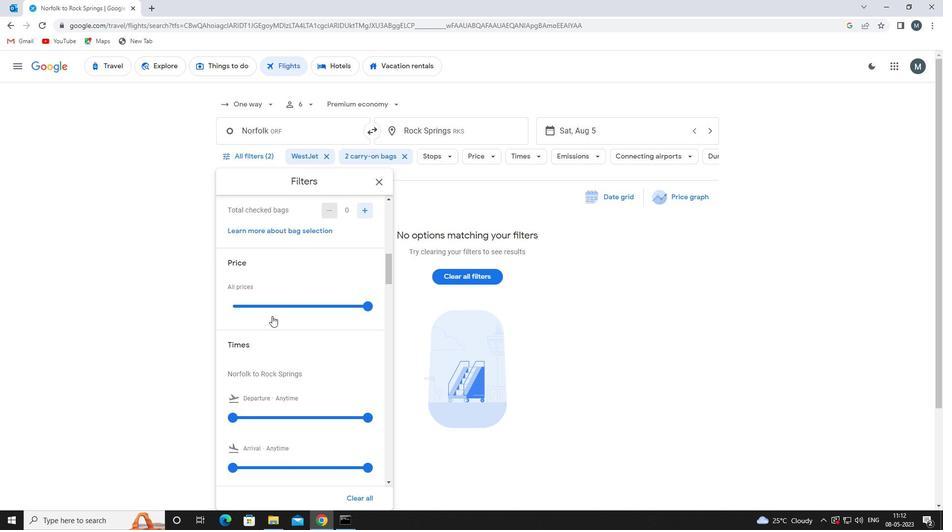 
Action: Mouse pressed left at (272, 312)
Screenshot: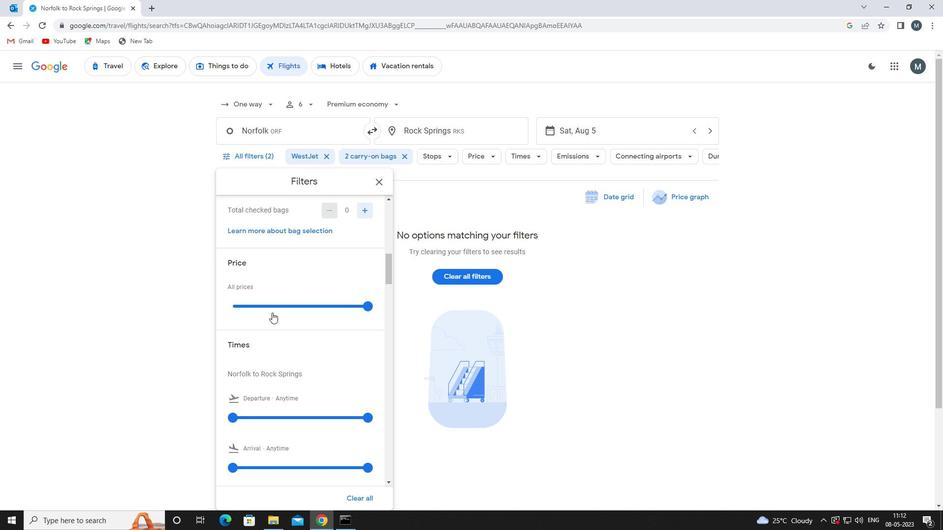 
Action: Mouse moved to (270, 309)
Screenshot: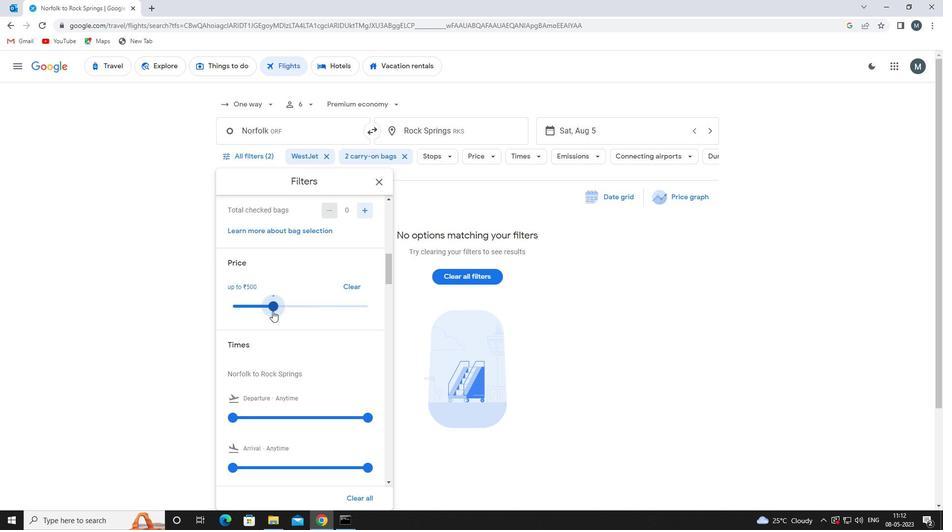 
Action: Mouse pressed left at (270, 309)
Screenshot: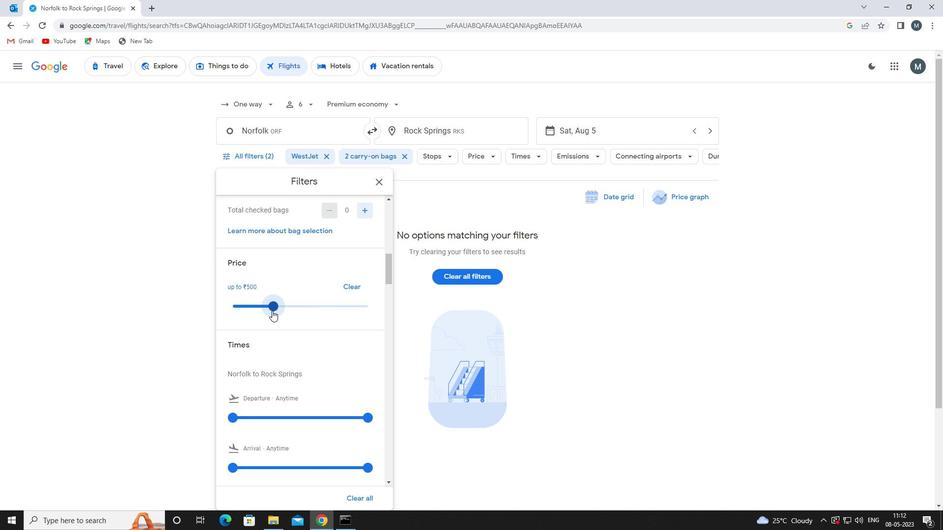 
Action: Mouse moved to (266, 314)
Screenshot: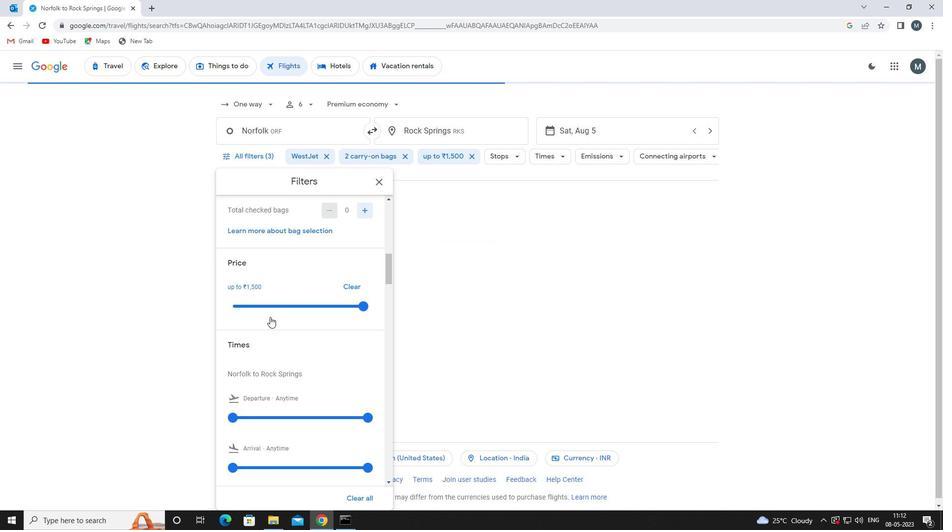 
Action: Mouse scrolled (266, 314) with delta (0, 0)
Screenshot: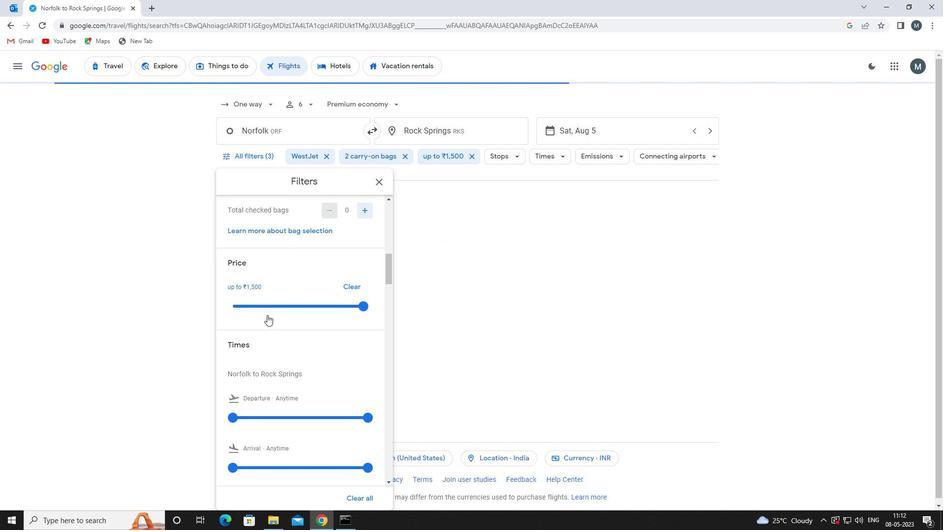 
Action: Mouse moved to (264, 312)
Screenshot: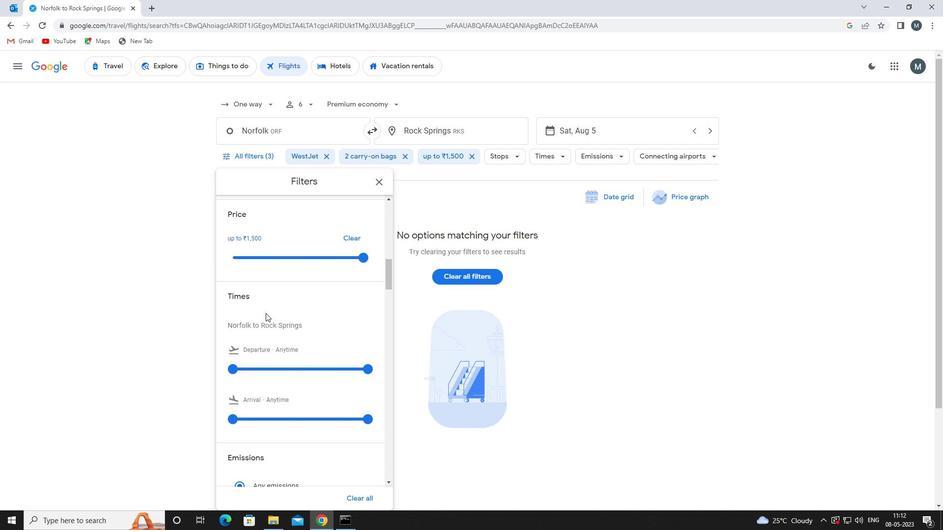 
Action: Mouse scrolled (264, 311) with delta (0, 0)
Screenshot: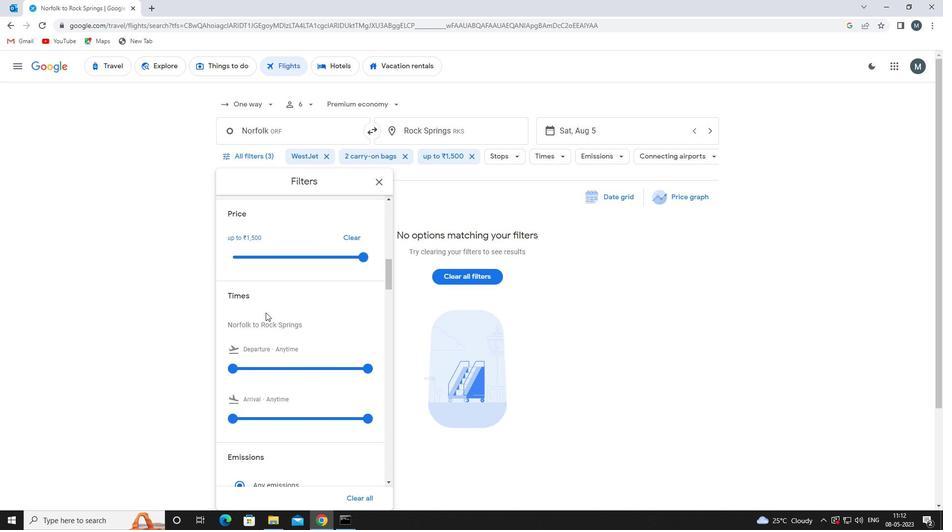 
Action: Mouse moved to (234, 320)
Screenshot: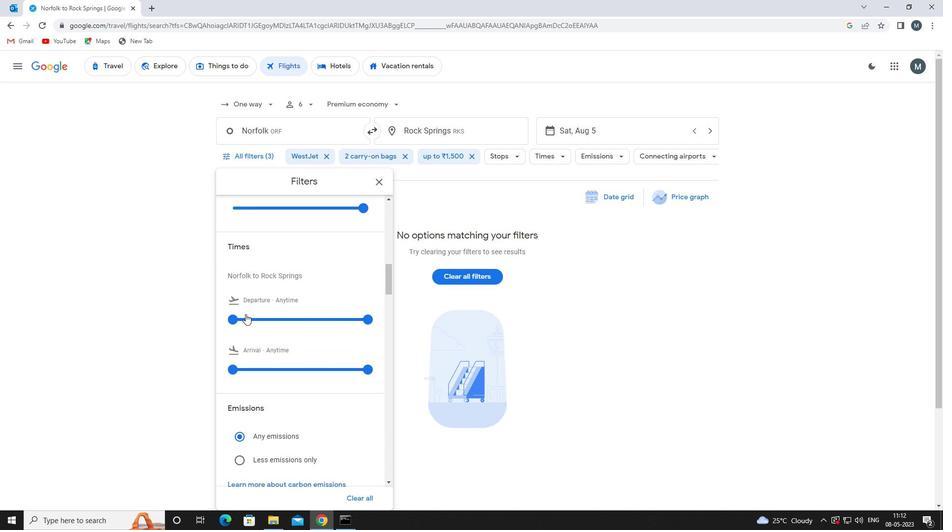 
Action: Mouse pressed left at (234, 320)
Screenshot: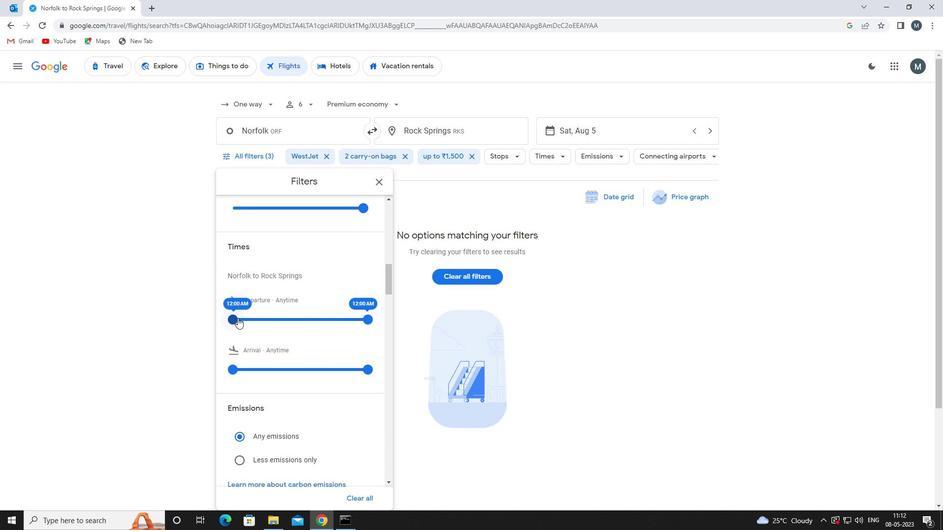 
Action: Mouse moved to (365, 318)
Screenshot: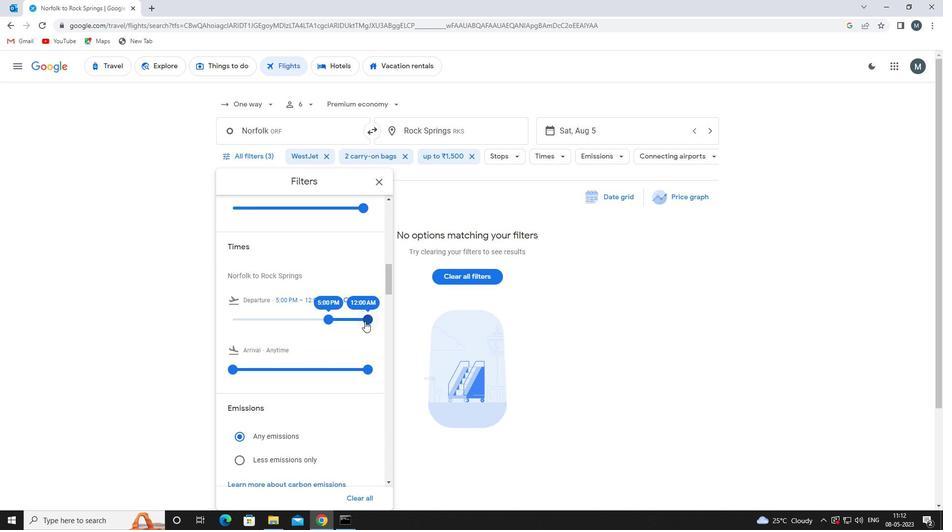 
Action: Mouse pressed left at (365, 318)
Screenshot: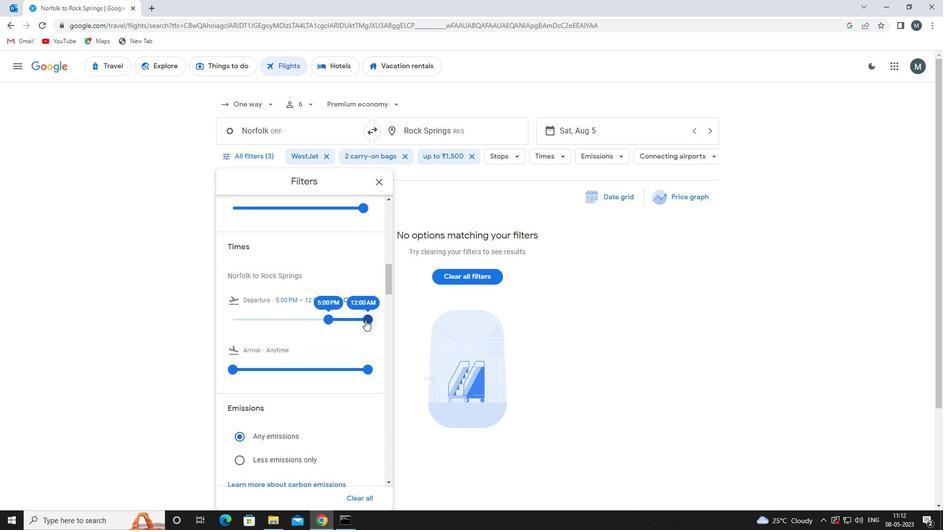 
Action: Mouse moved to (320, 321)
Screenshot: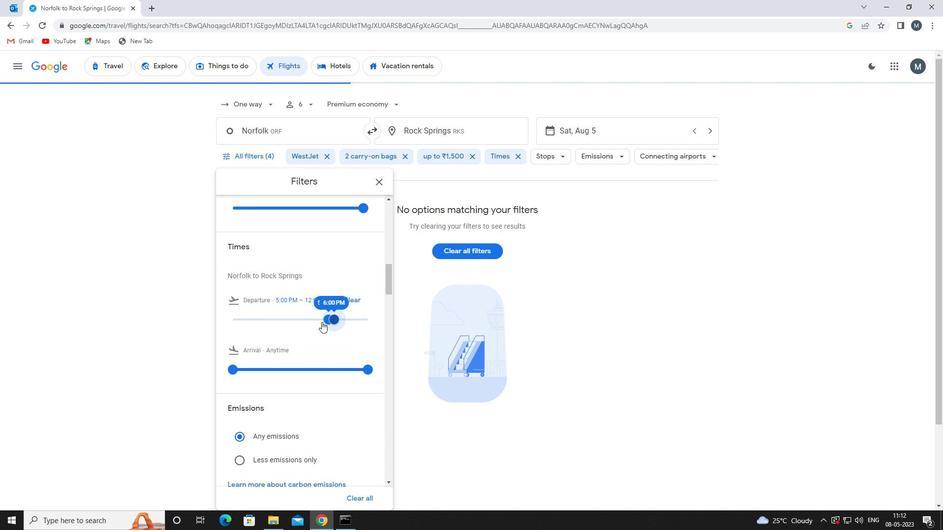 
Action: Mouse scrolled (320, 321) with delta (0, 0)
Screenshot: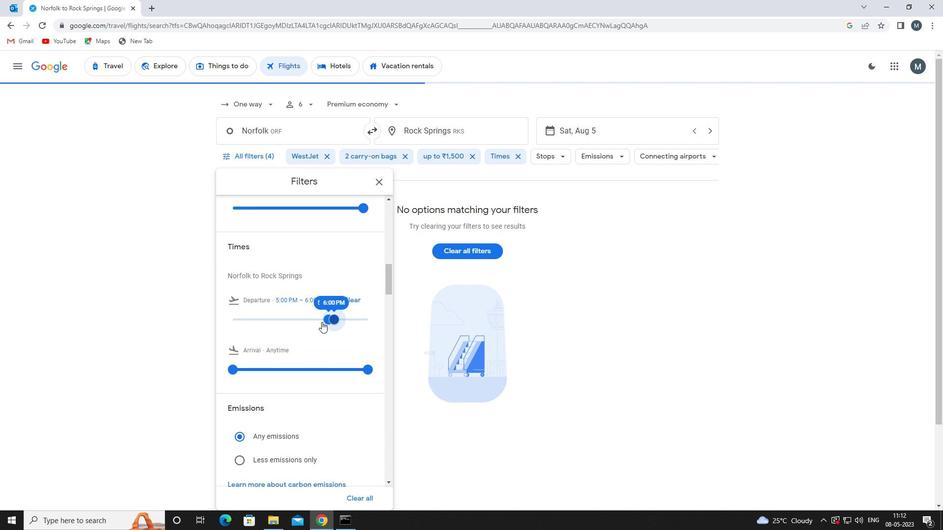 
Action: Mouse moved to (380, 185)
Screenshot: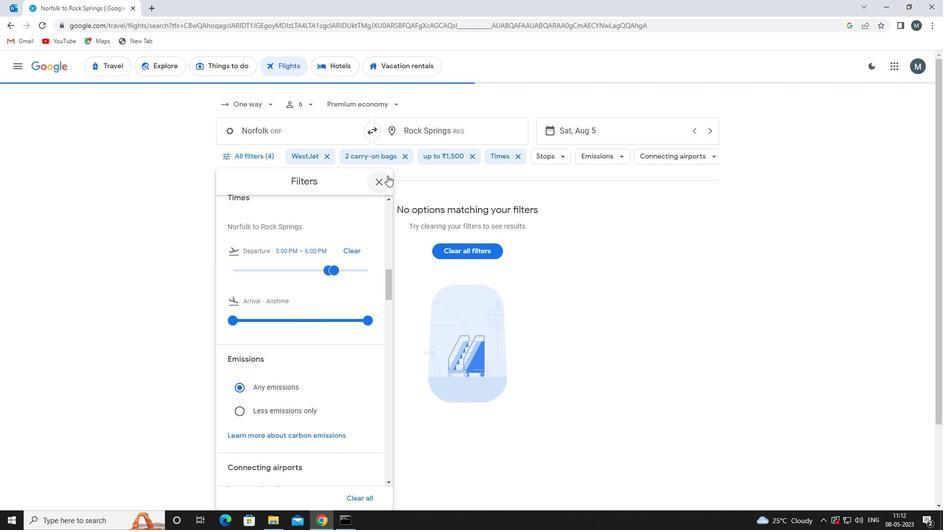 
Action: Mouse pressed left at (380, 185)
Screenshot: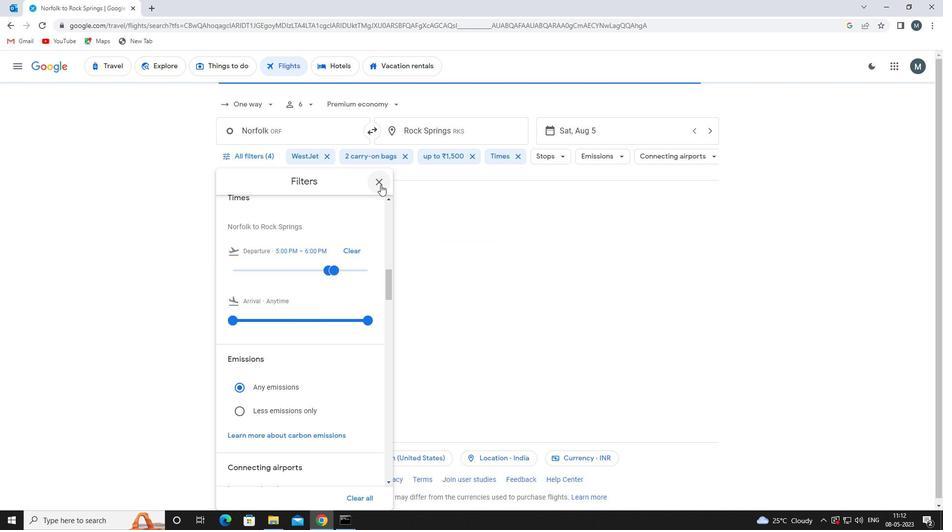 
Action: Mouse moved to (377, 186)
Screenshot: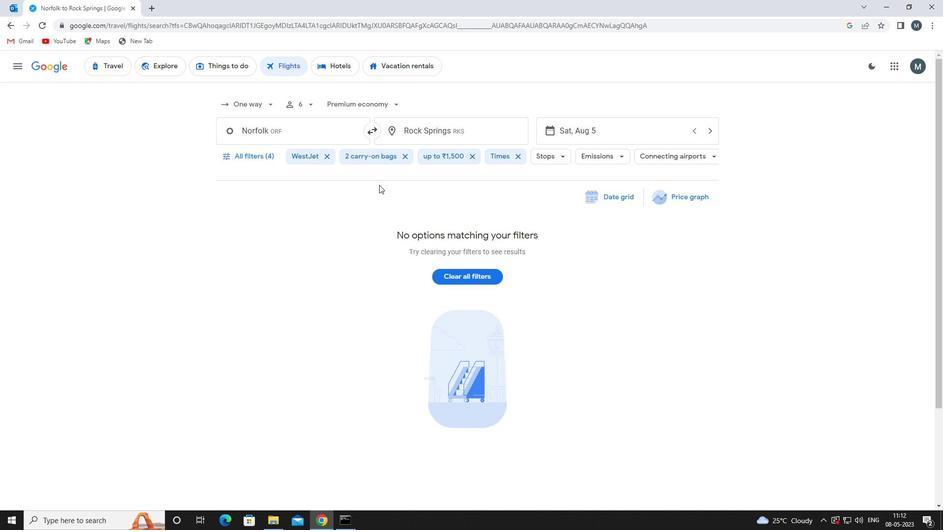 
